 Task: Open Card Website Testing Review in Board Voice of Customer Customer Service Improvement Program Design and Execution to Workspace Audio Equipment Rentals and add a team member Softage.3@softage.net, a label Green, a checklist Virtualization, an attachment from your computer, a color Green and finally, add a card description 'Conduct customer research for new product naming and branding' and a comment 'Given the potential impact of this task on our company financial performance, let us ensure that we approach it with a focus on ROI.'. Add a start date 'Jan 03, 1900' with a due date 'Jan 10, 1900'
Action: Mouse moved to (62, 441)
Screenshot: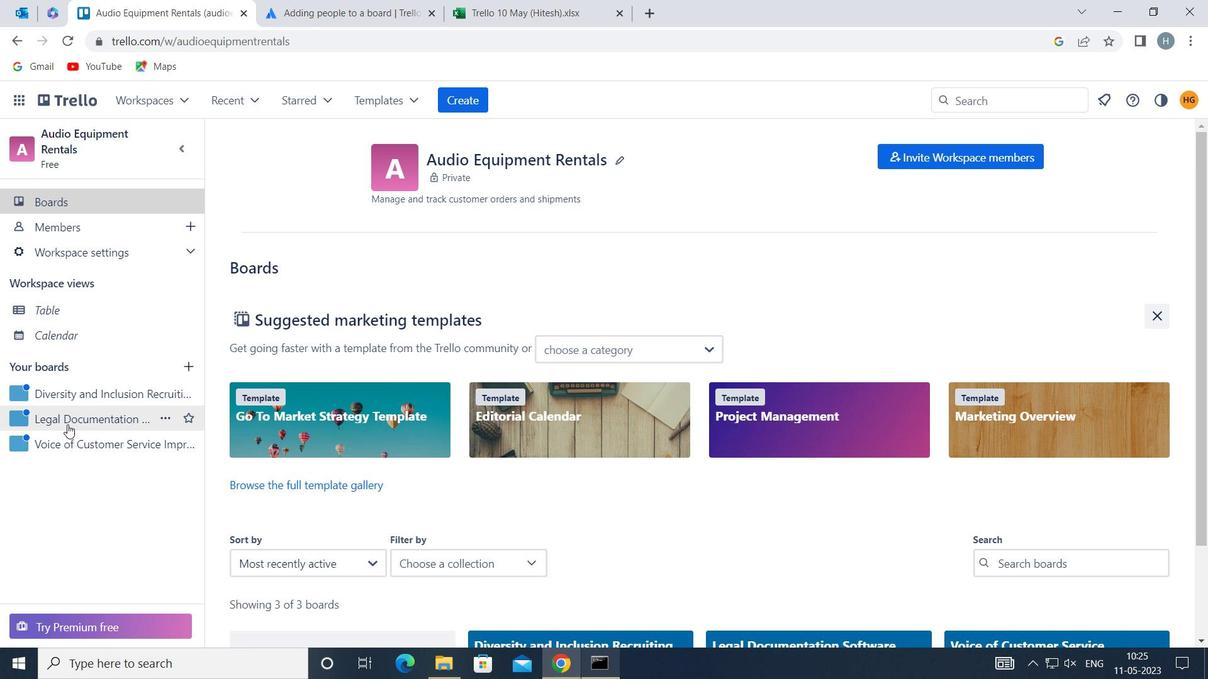 
Action: Mouse pressed left at (62, 441)
Screenshot: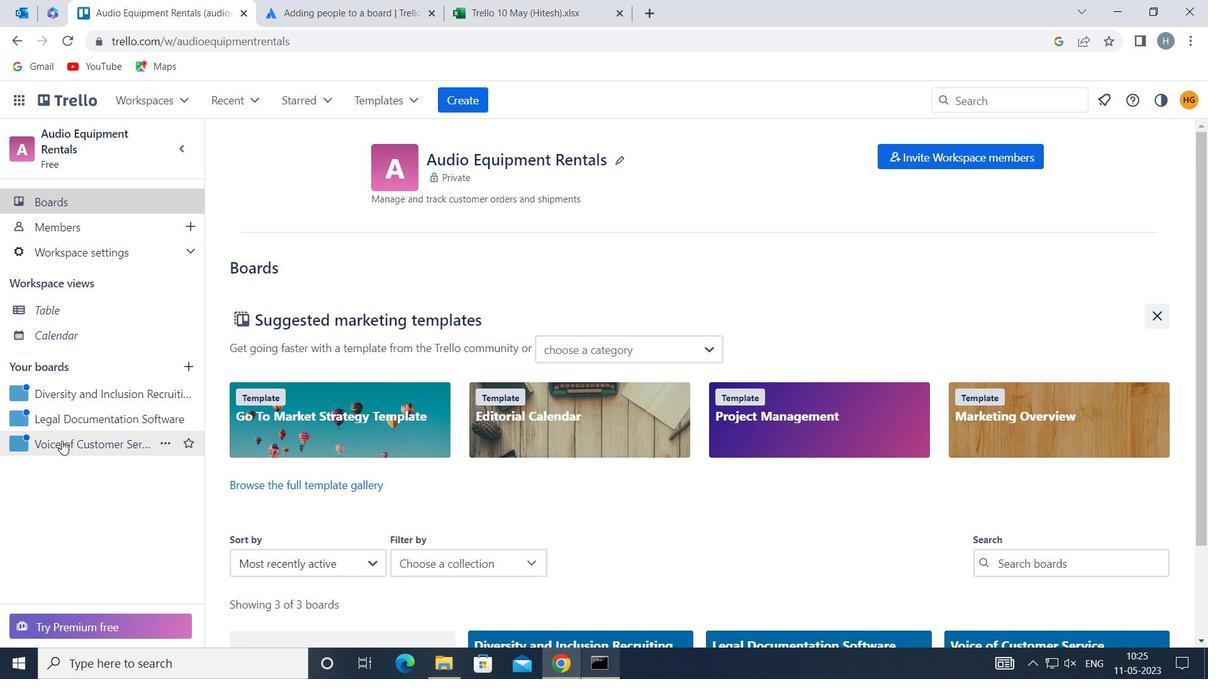 
Action: Mouse moved to (377, 218)
Screenshot: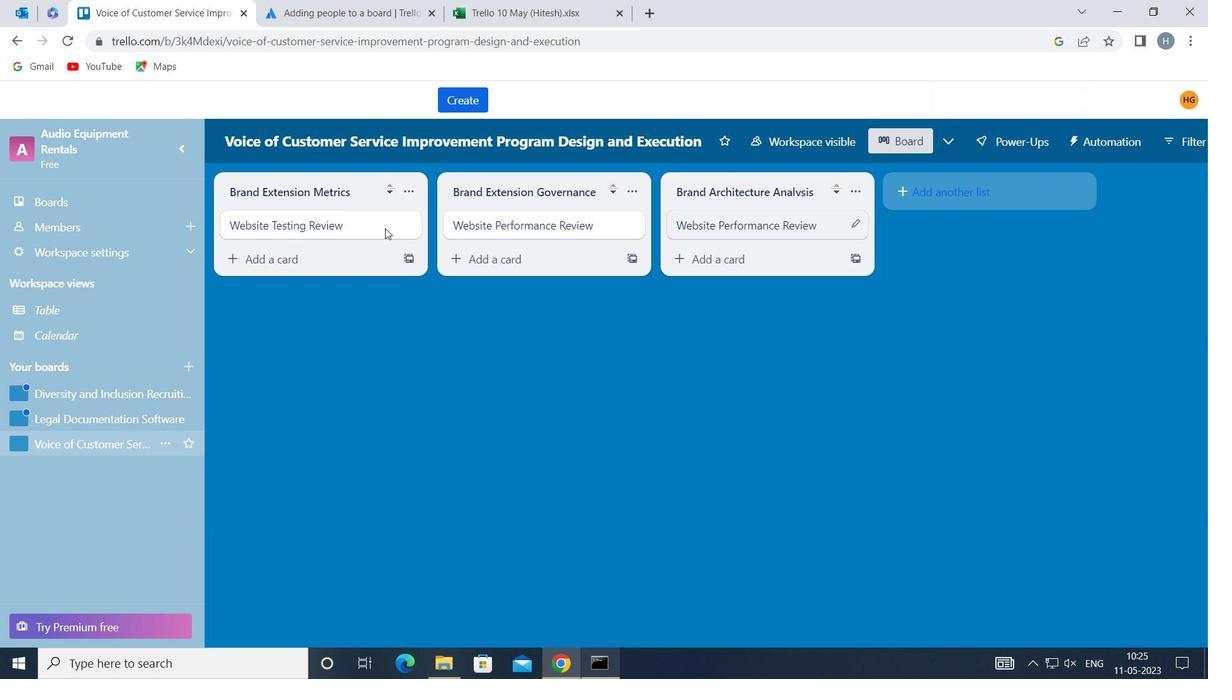 
Action: Mouse pressed left at (377, 218)
Screenshot: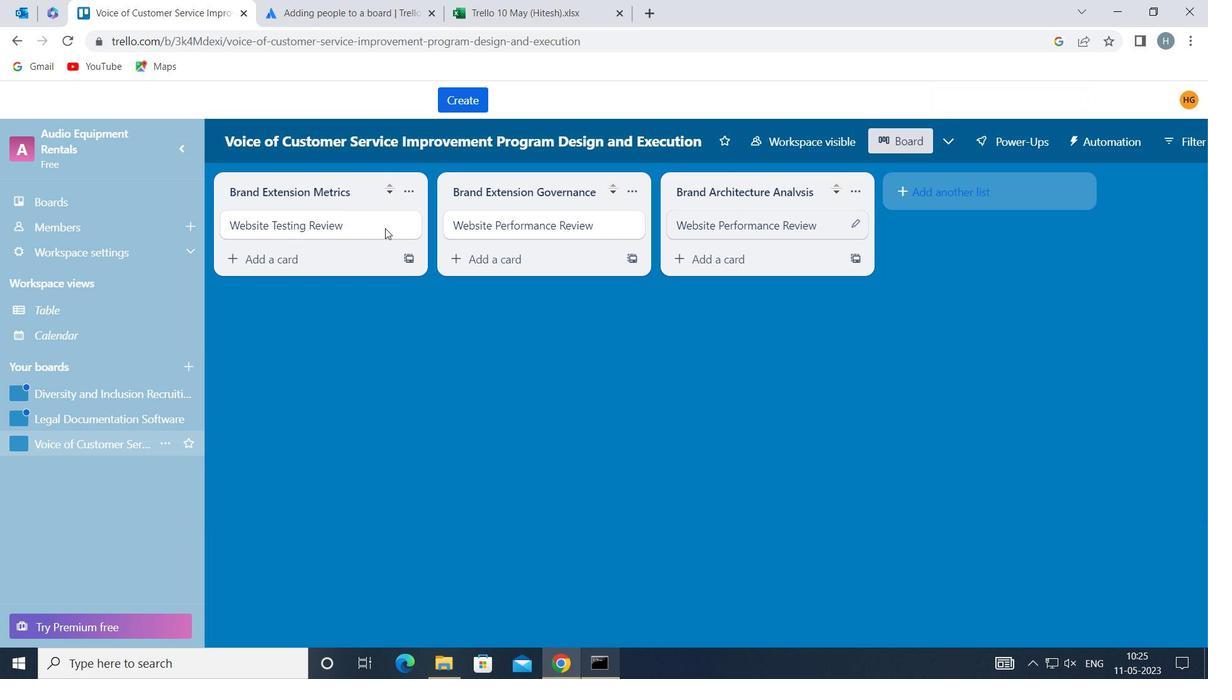 
Action: Mouse moved to (778, 222)
Screenshot: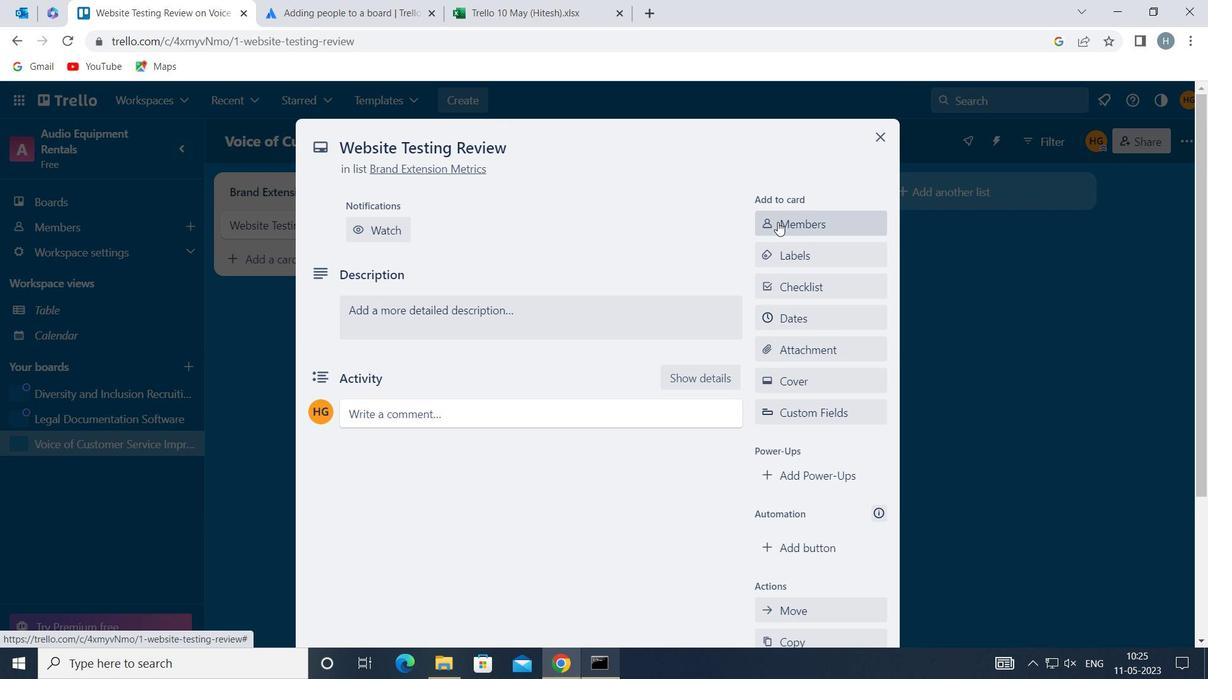 
Action: Mouse pressed left at (778, 222)
Screenshot: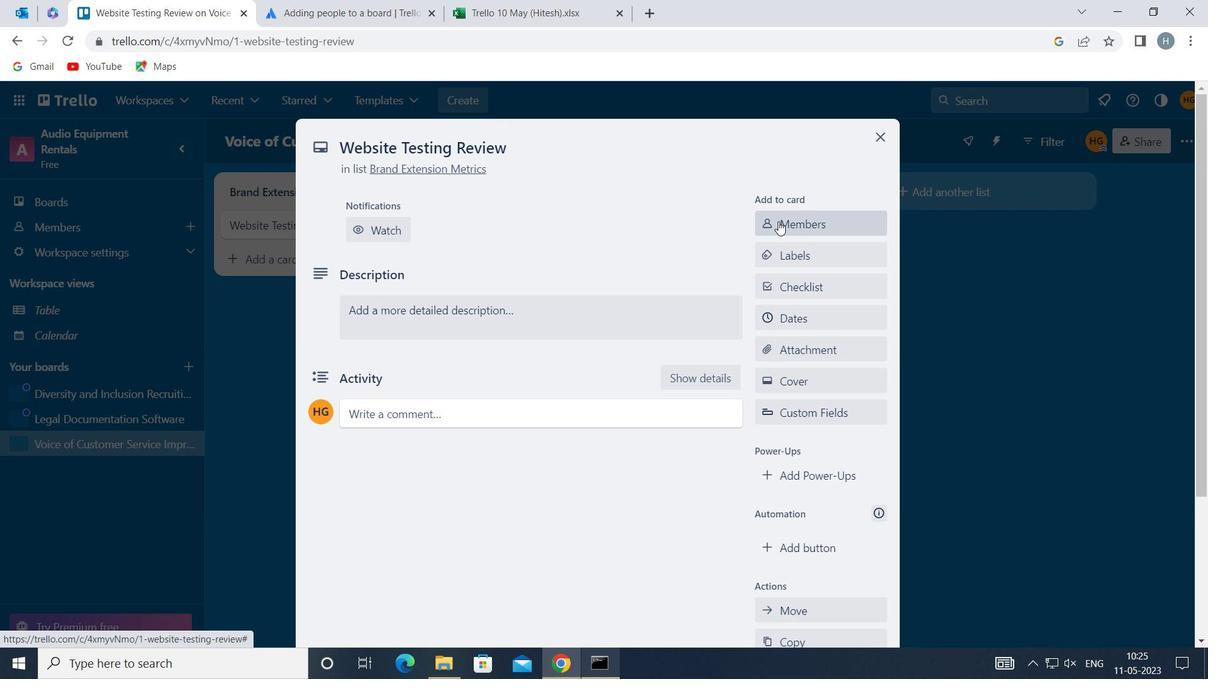 
Action: Key pressed softage
Screenshot: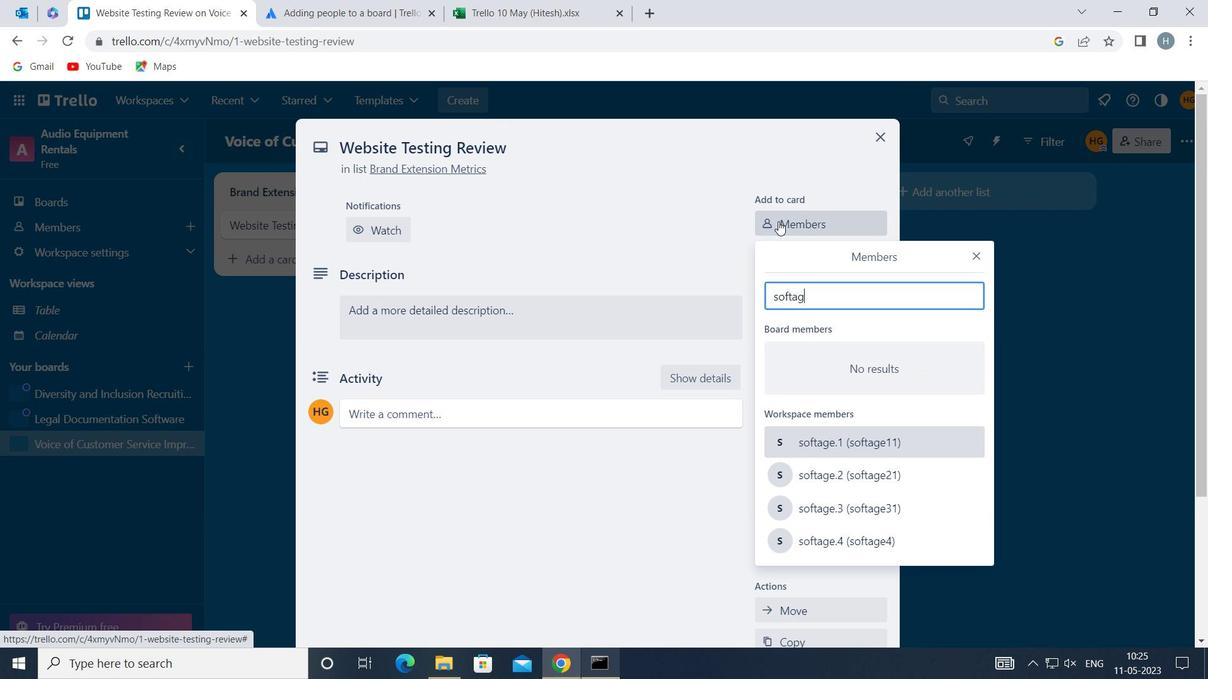 
Action: Mouse moved to (805, 511)
Screenshot: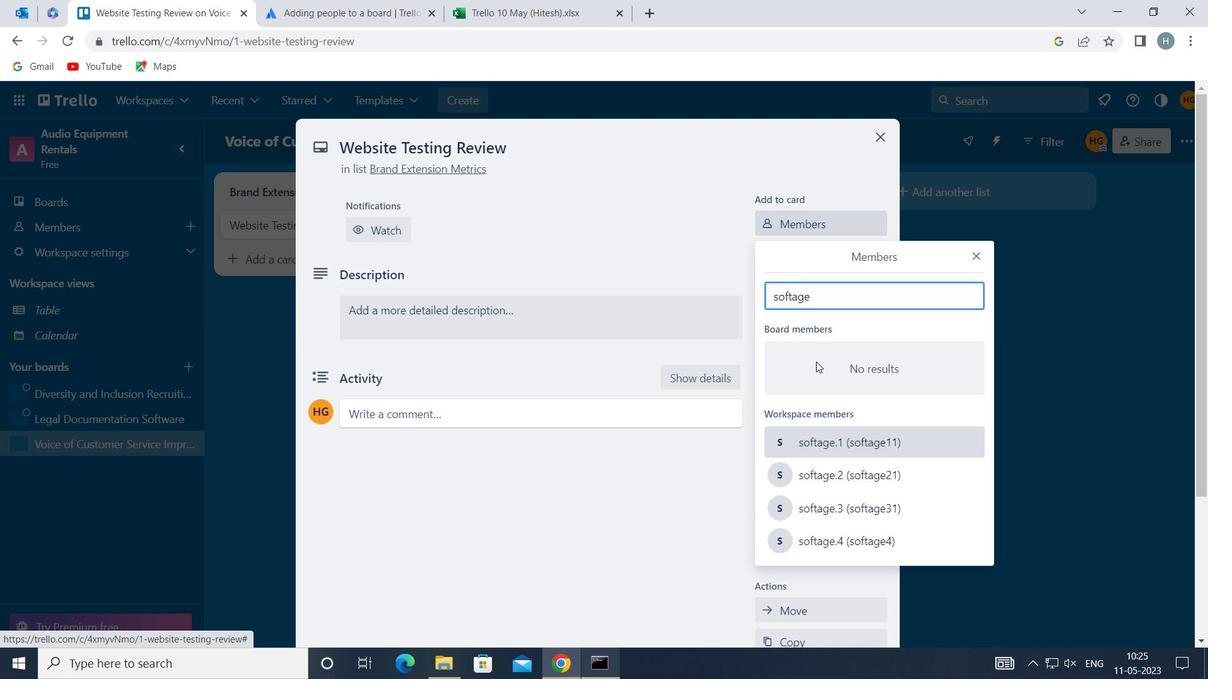 
Action: Mouse pressed left at (805, 511)
Screenshot: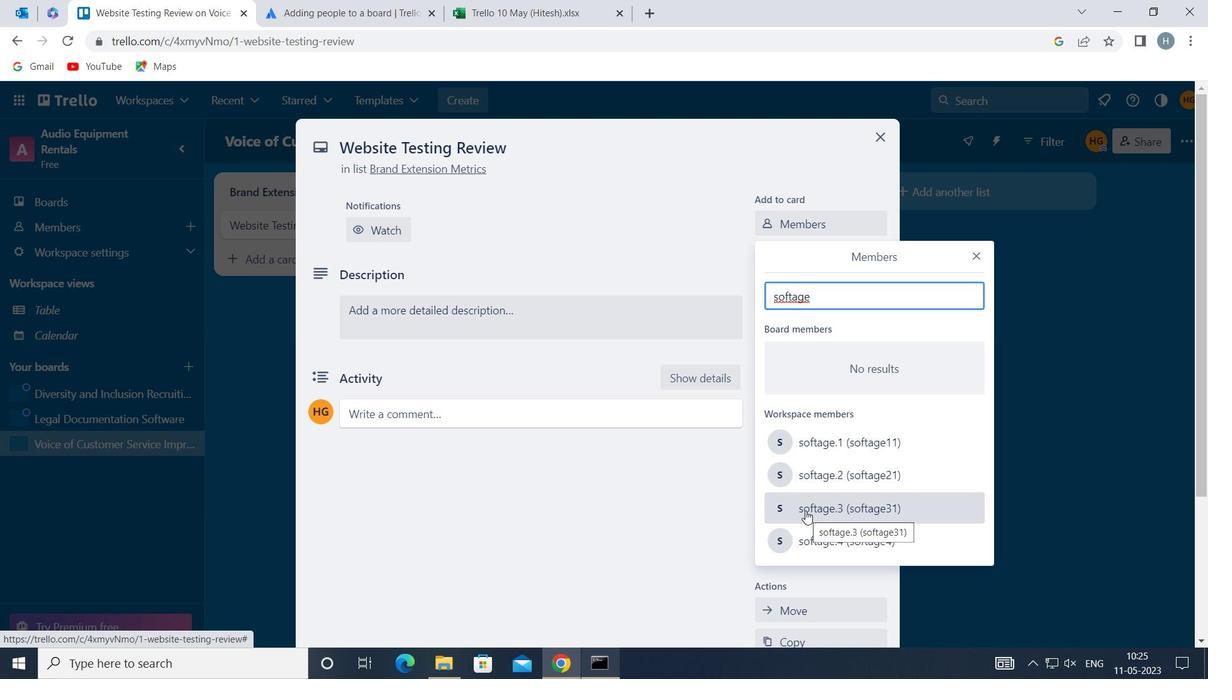 
Action: Mouse moved to (982, 252)
Screenshot: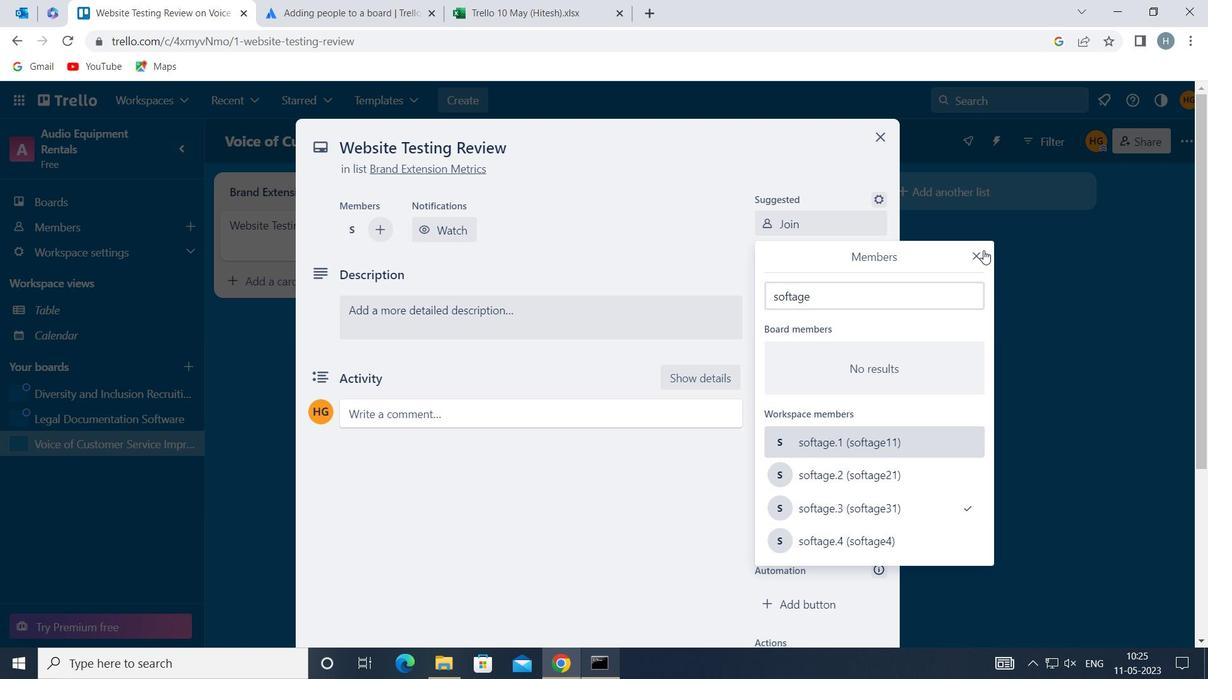 
Action: Mouse pressed left at (982, 252)
Screenshot: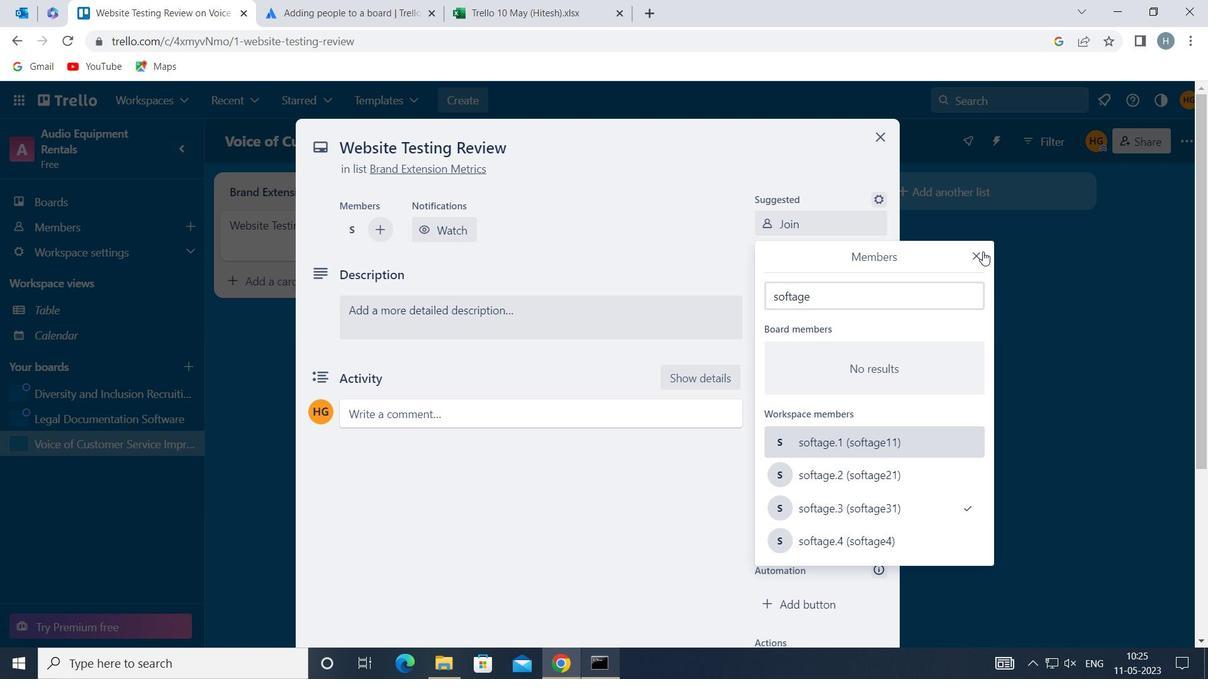 
Action: Mouse moved to (825, 311)
Screenshot: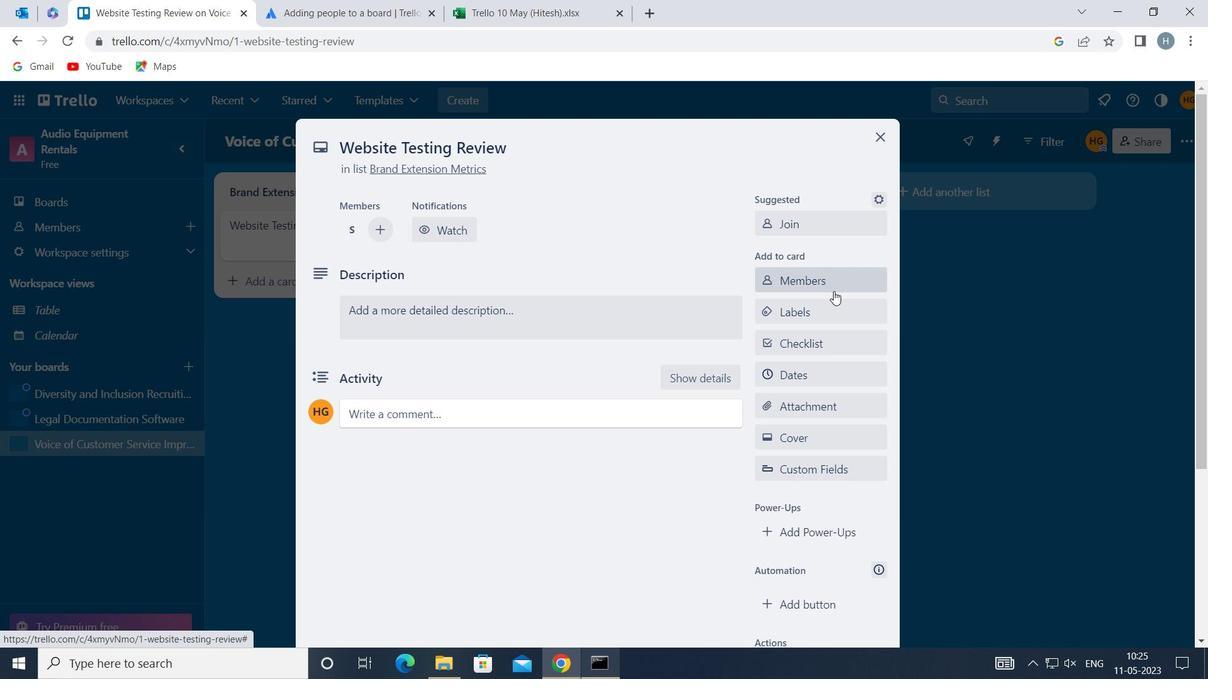 
Action: Mouse pressed left at (825, 311)
Screenshot: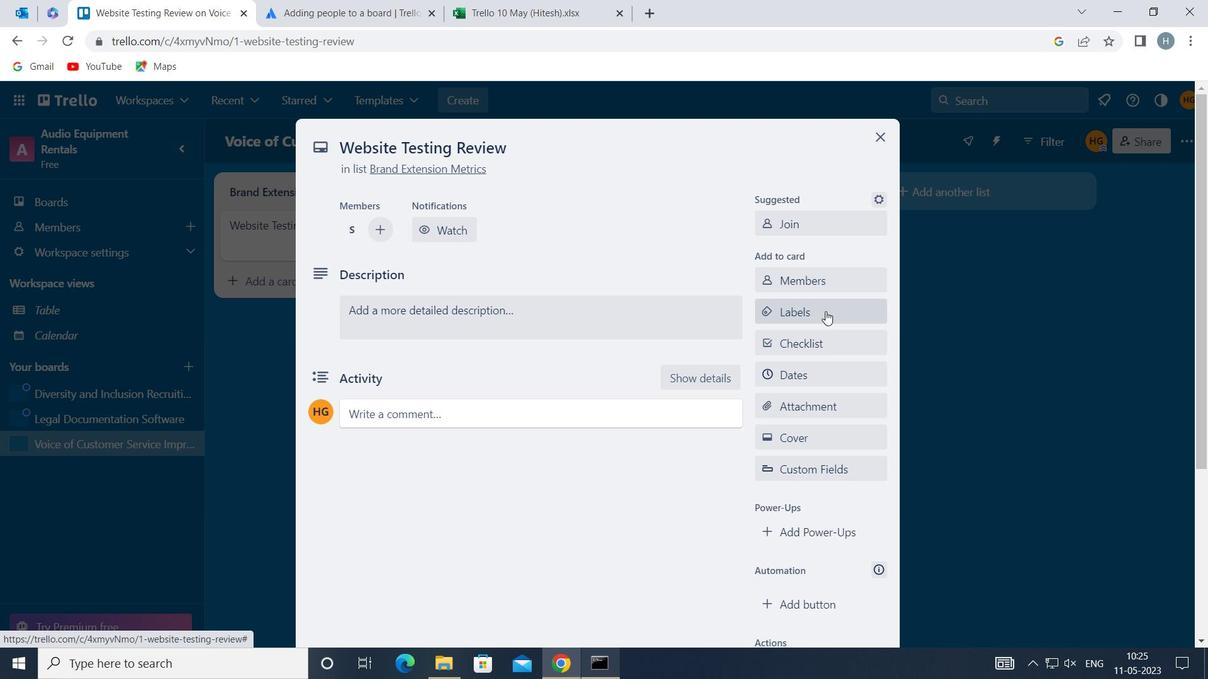 
Action: Mouse moved to (875, 223)
Screenshot: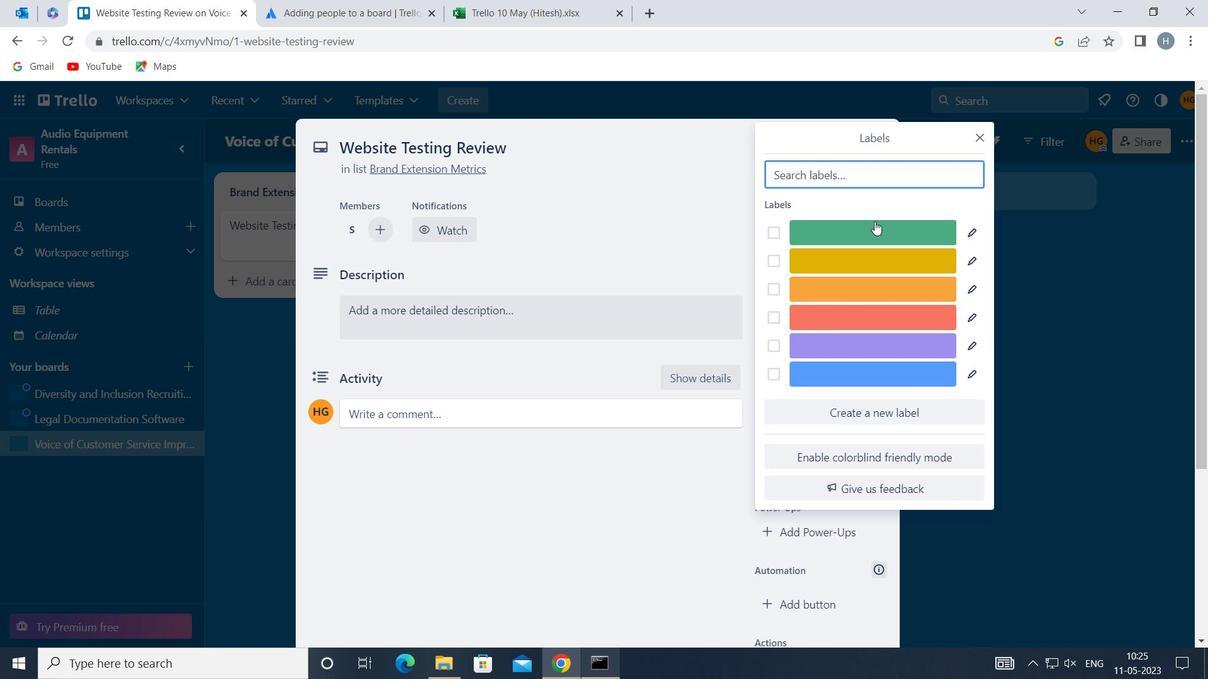 
Action: Mouse pressed left at (875, 223)
Screenshot: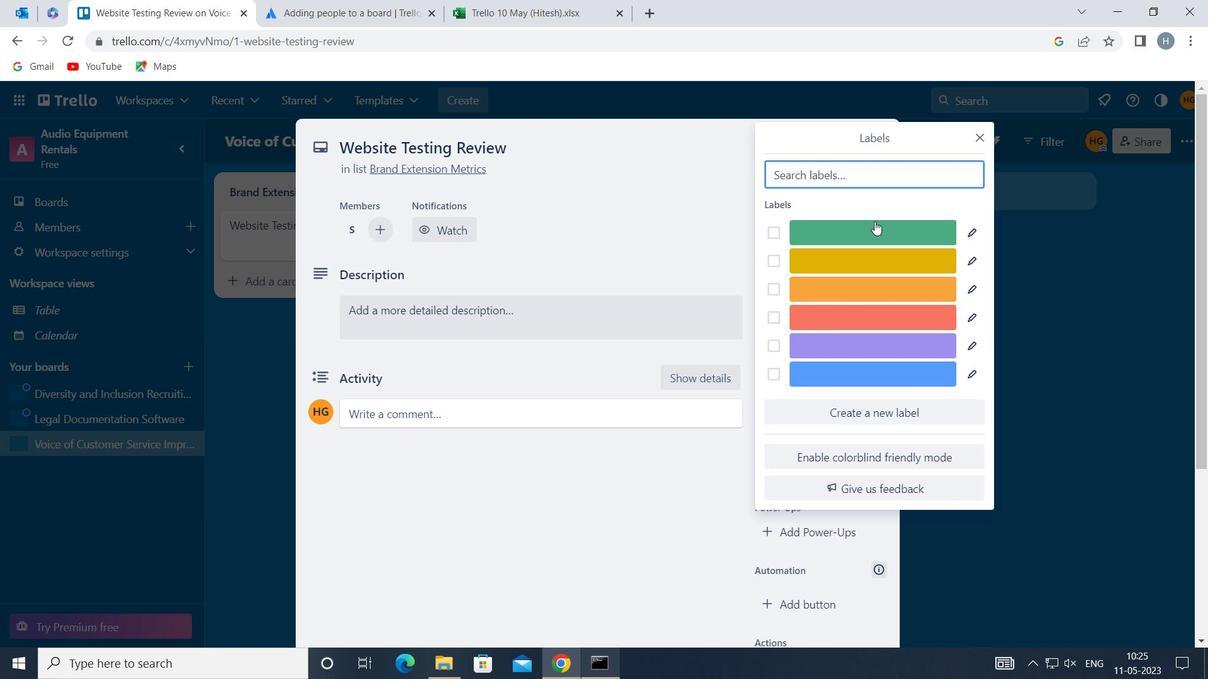 
Action: Mouse moved to (979, 133)
Screenshot: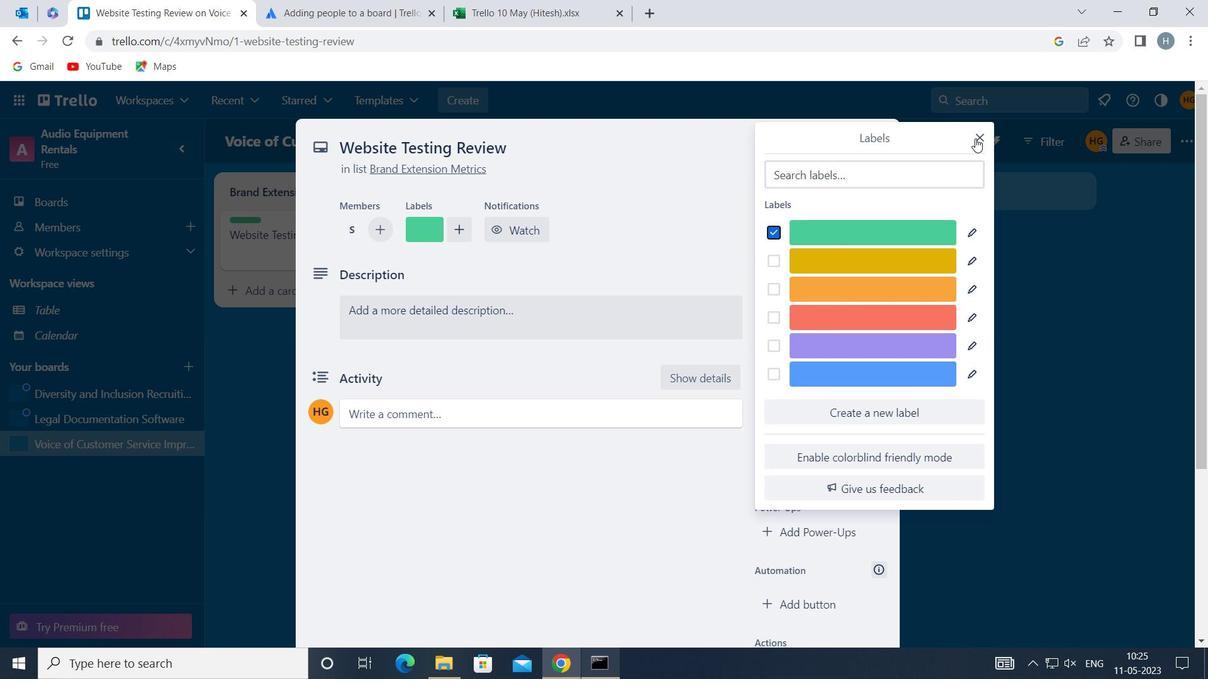 
Action: Mouse pressed left at (979, 133)
Screenshot: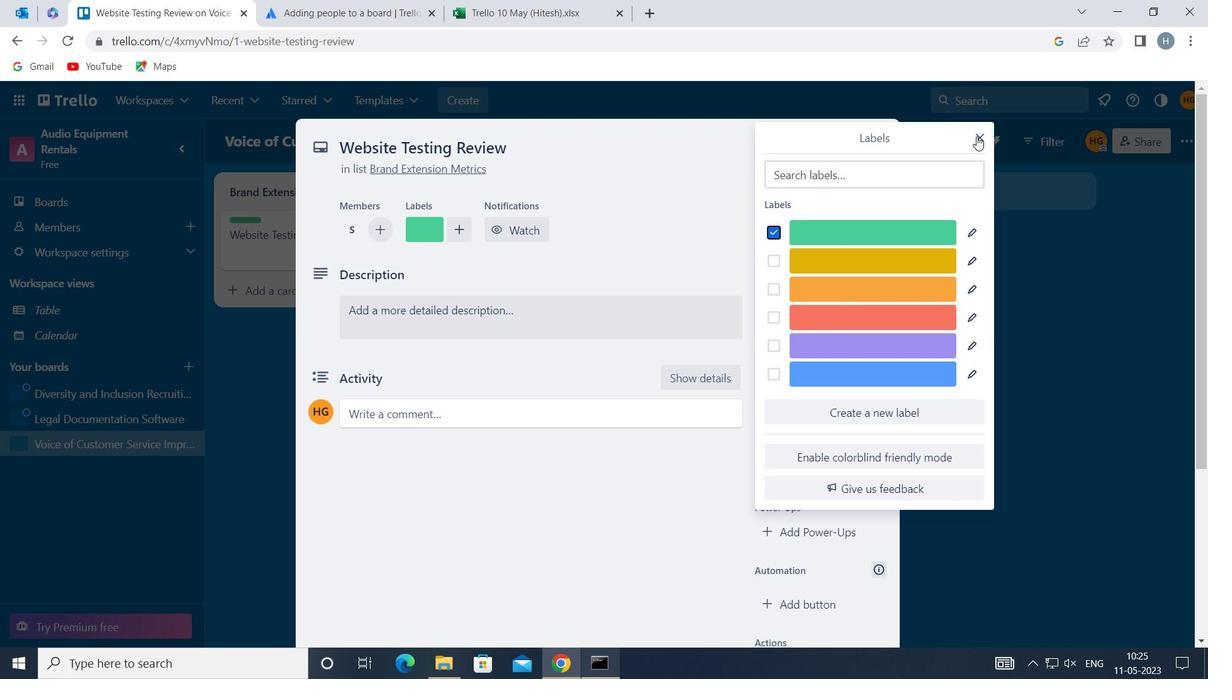 
Action: Mouse moved to (824, 347)
Screenshot: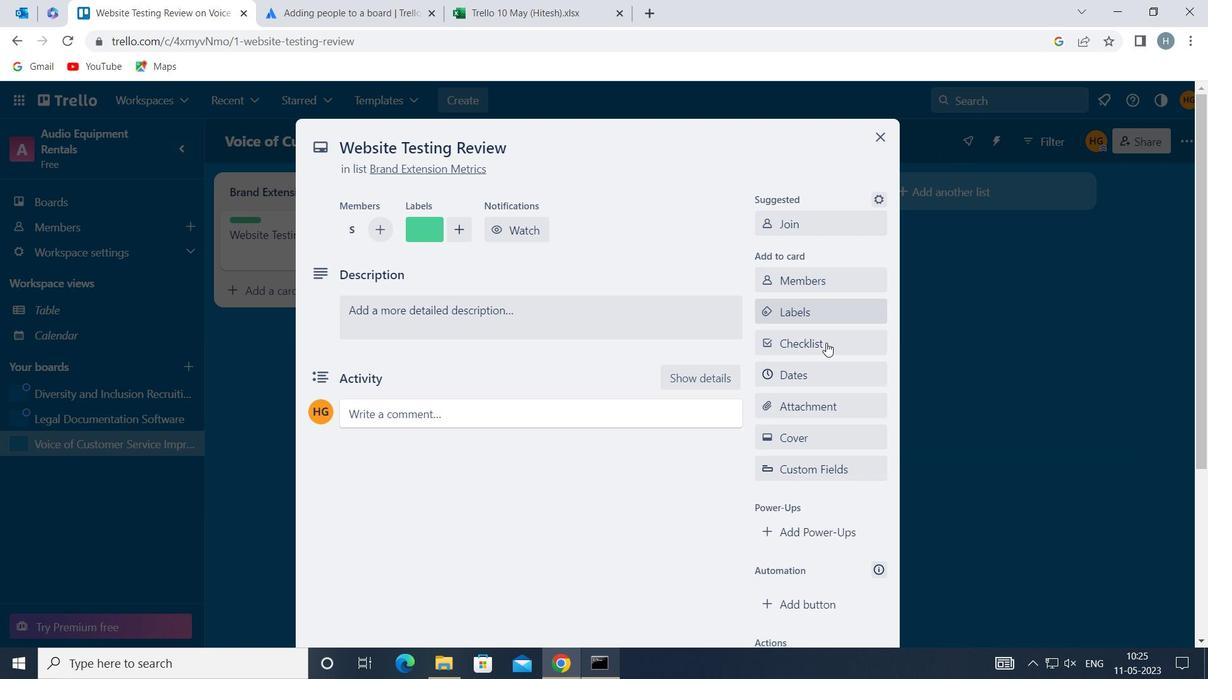 
Action: Mouse pressed left at (824, 347)
Screenshot: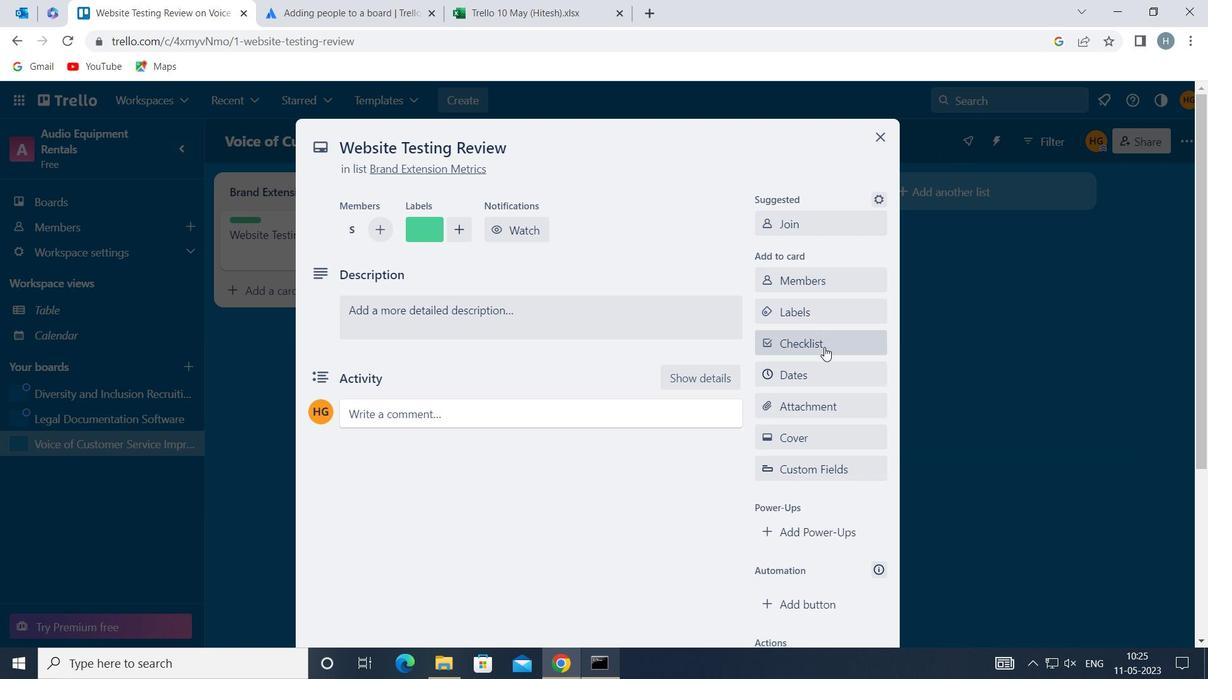 
Action: Mouse moved to (827, 356)
Screenshot: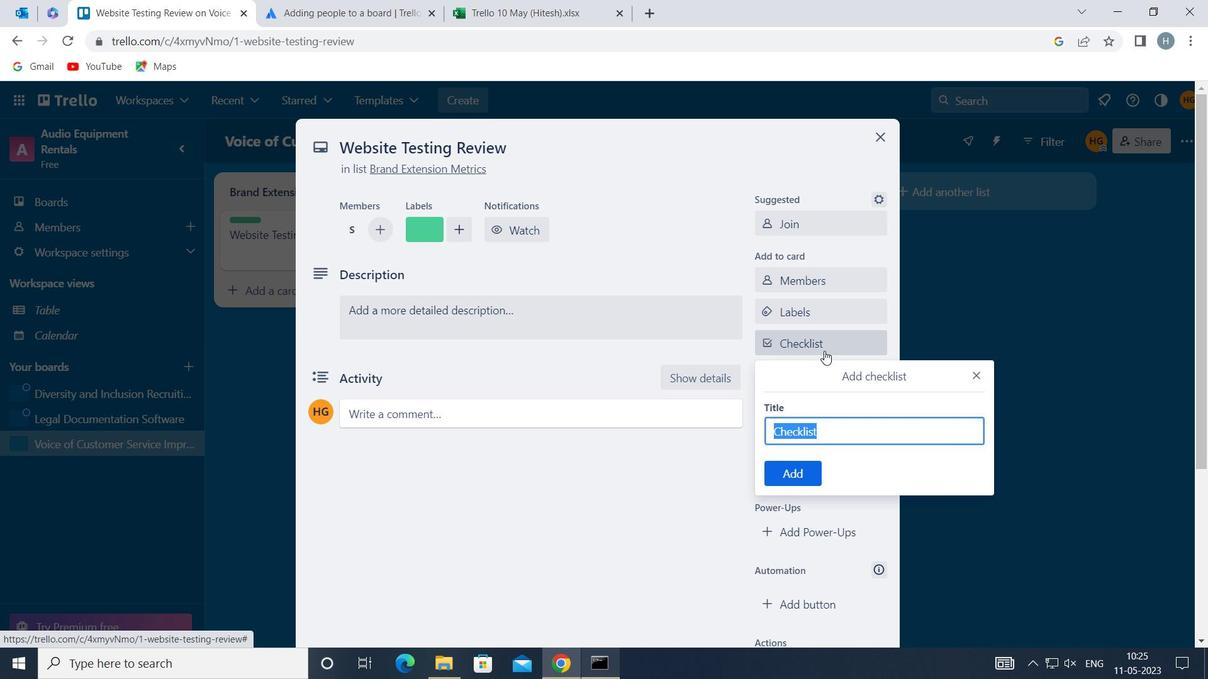 
Action: Key pressed <Key.shift>VIRTUALIZATION
Screenshot: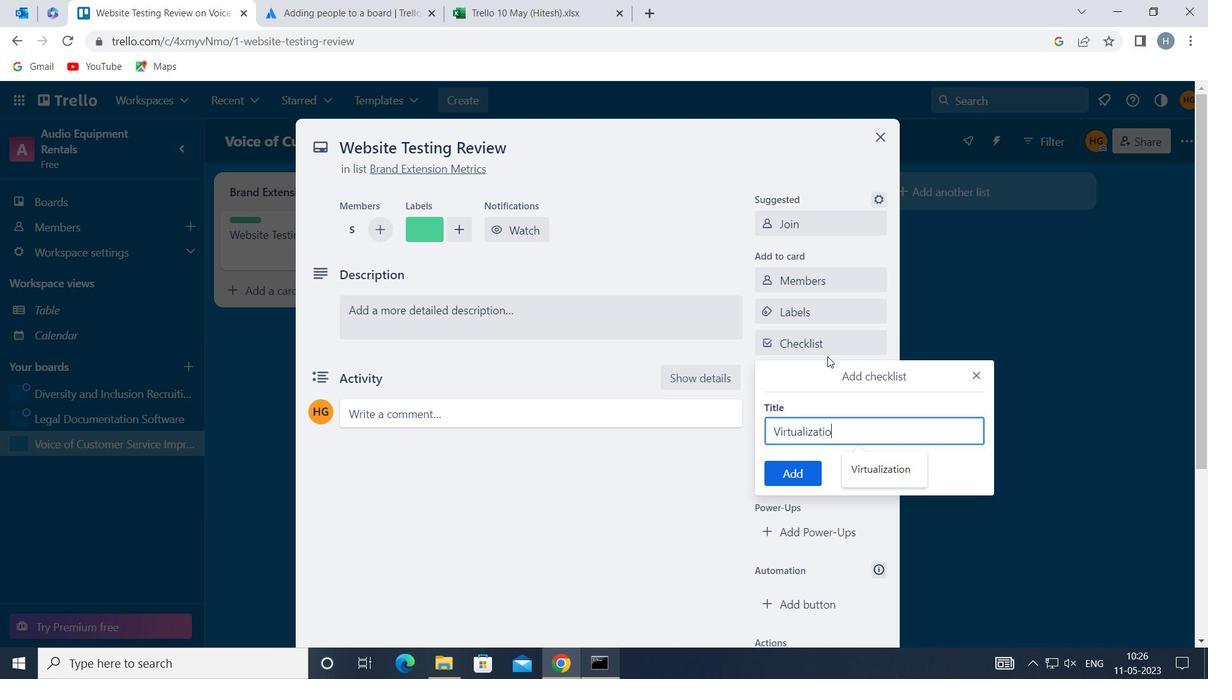
Action: Mouse moved to (790, 473)
Screenshot: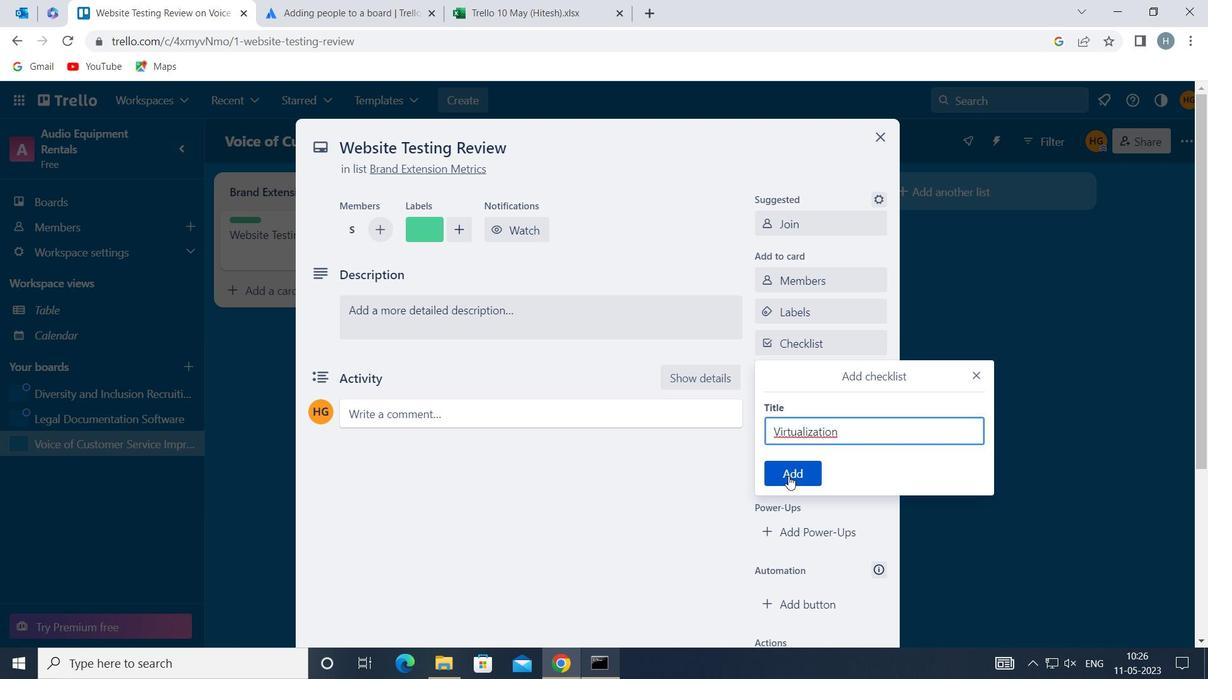 
Action: Mouse pressed left at (790, 473)
Screenshot: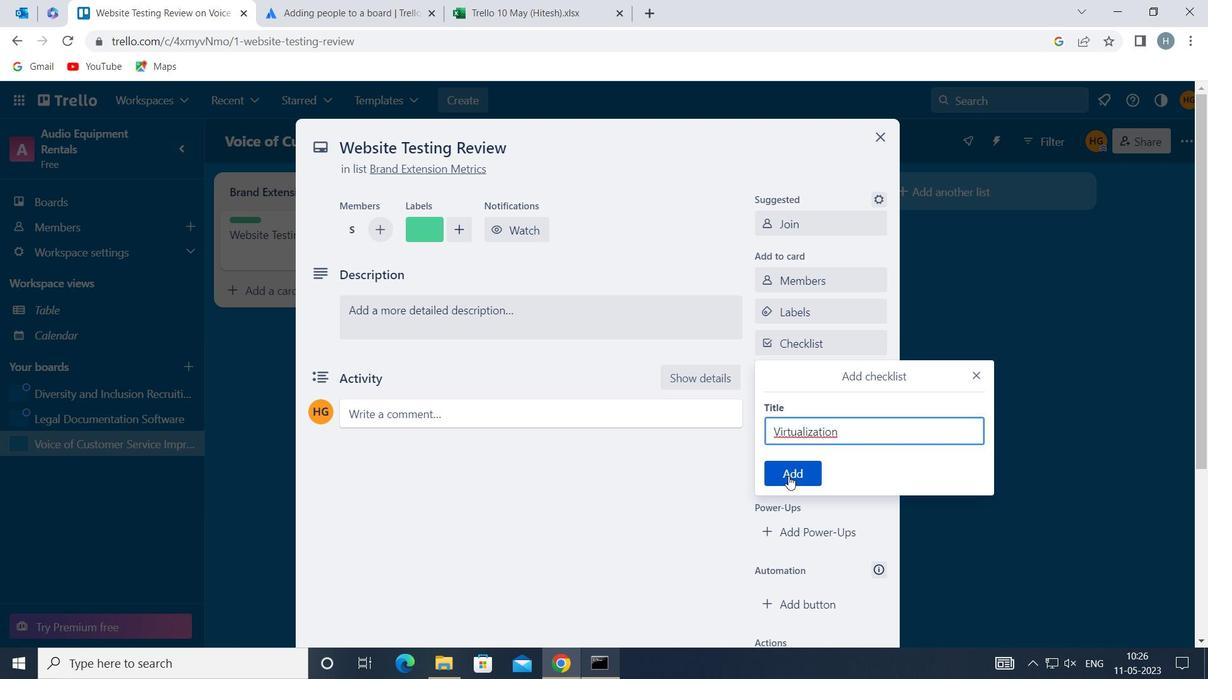 
Action: Mouse moved to (807, 402)
Screenshot: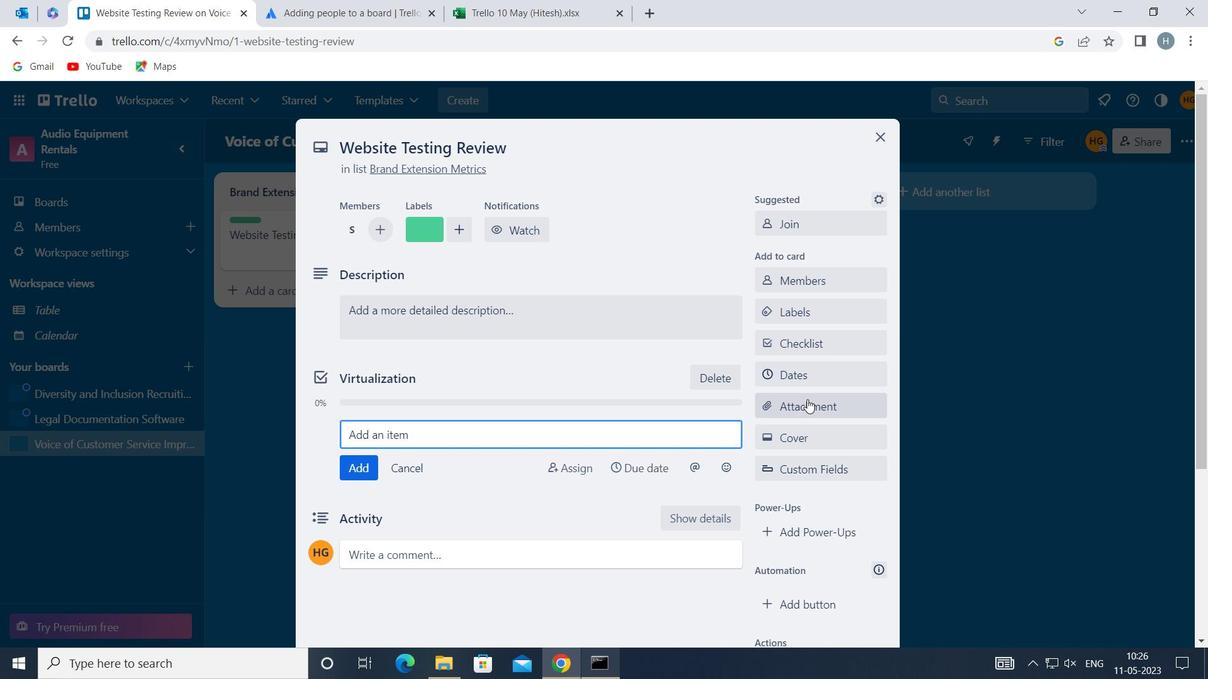 
Action: Mouse pressed left at (807, 402)
Screenshot: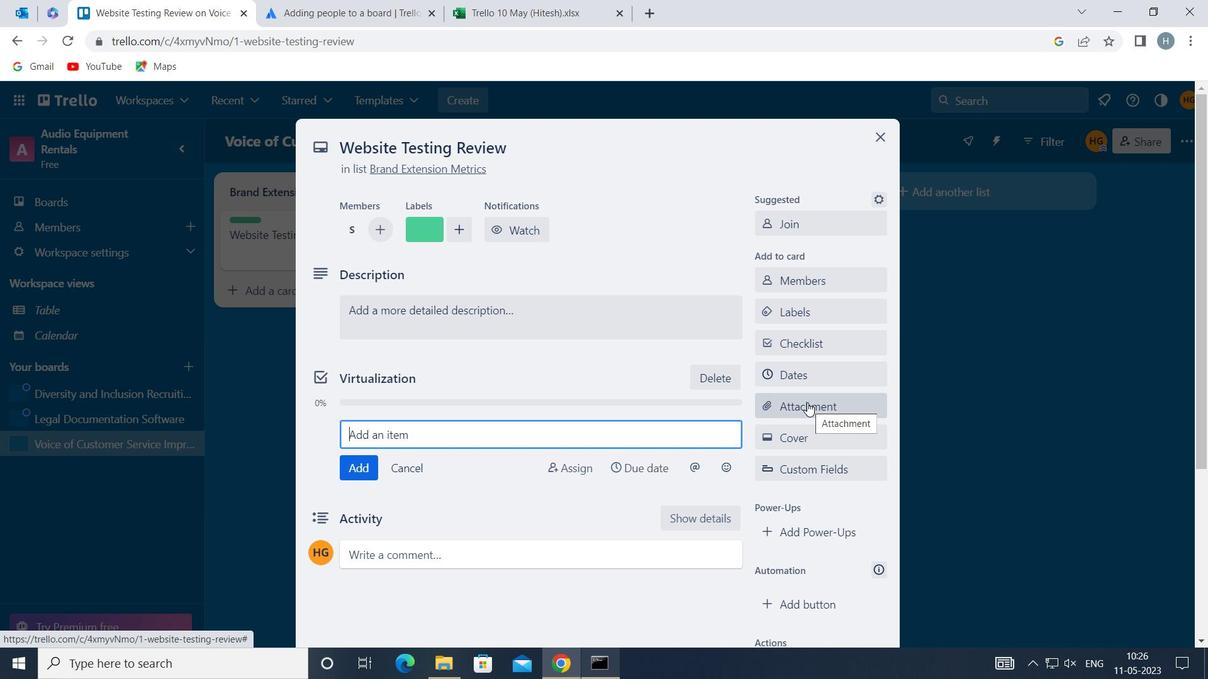 
Action: Mouse moved to (835, 158)
Screenshot: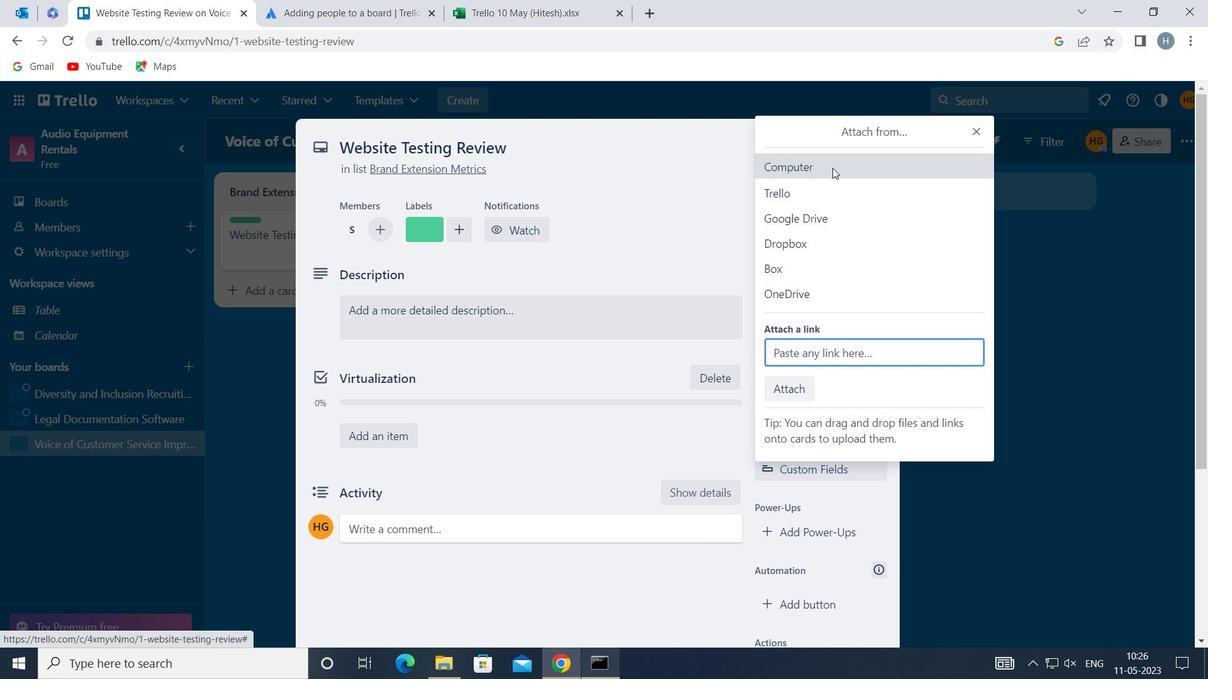 
Action: Mouse pressed left at (835, 158)
Screenshot: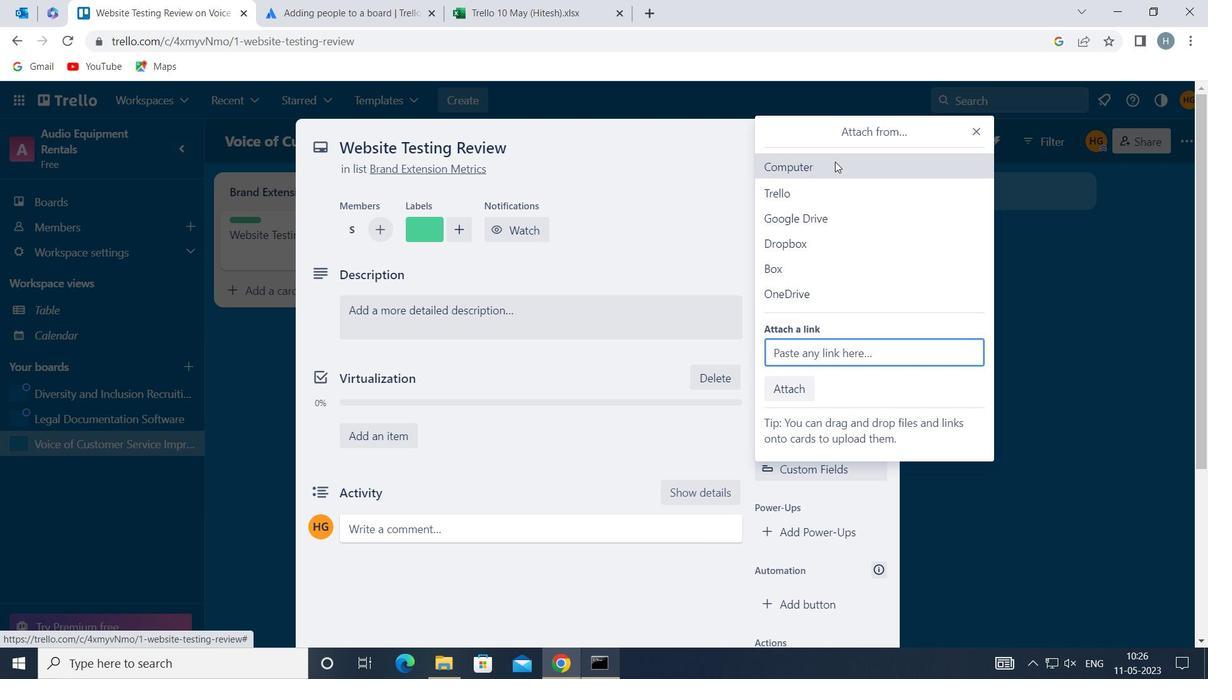 
Action: Mouse moved to (453, 137)
Screenshot: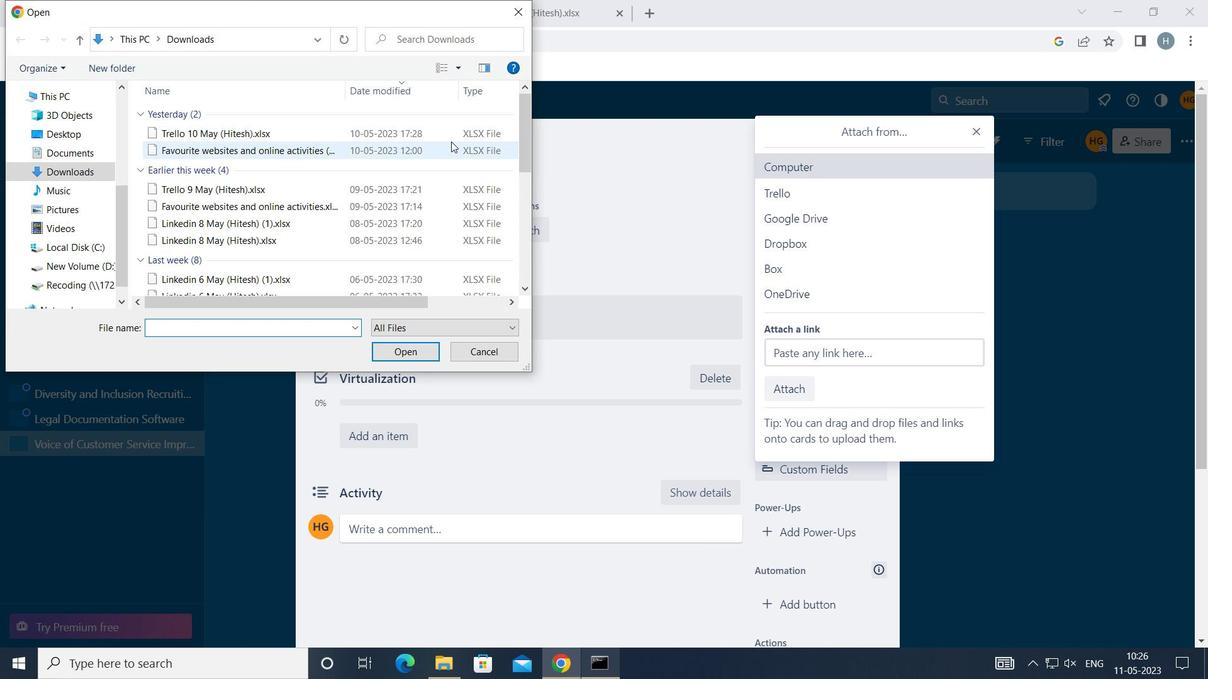 
Action: Mouse pressed left at (453, 137)
Screenshot: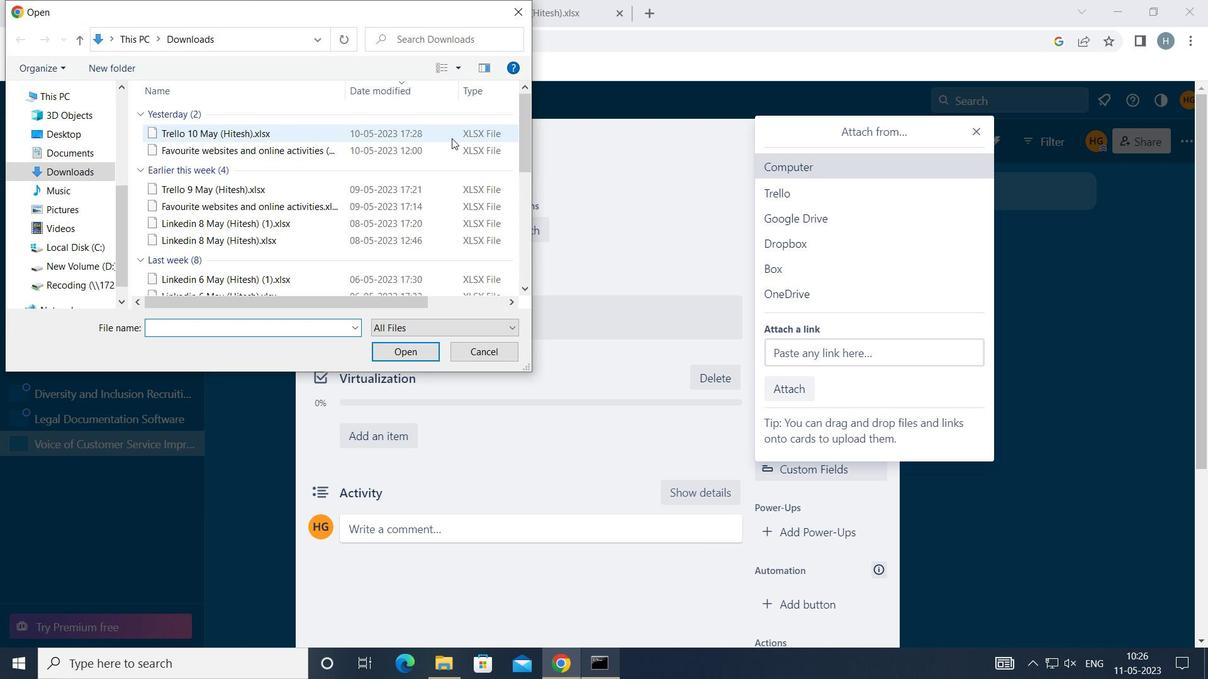 
Action: Mouse moved to (419, 349)
Screenshot: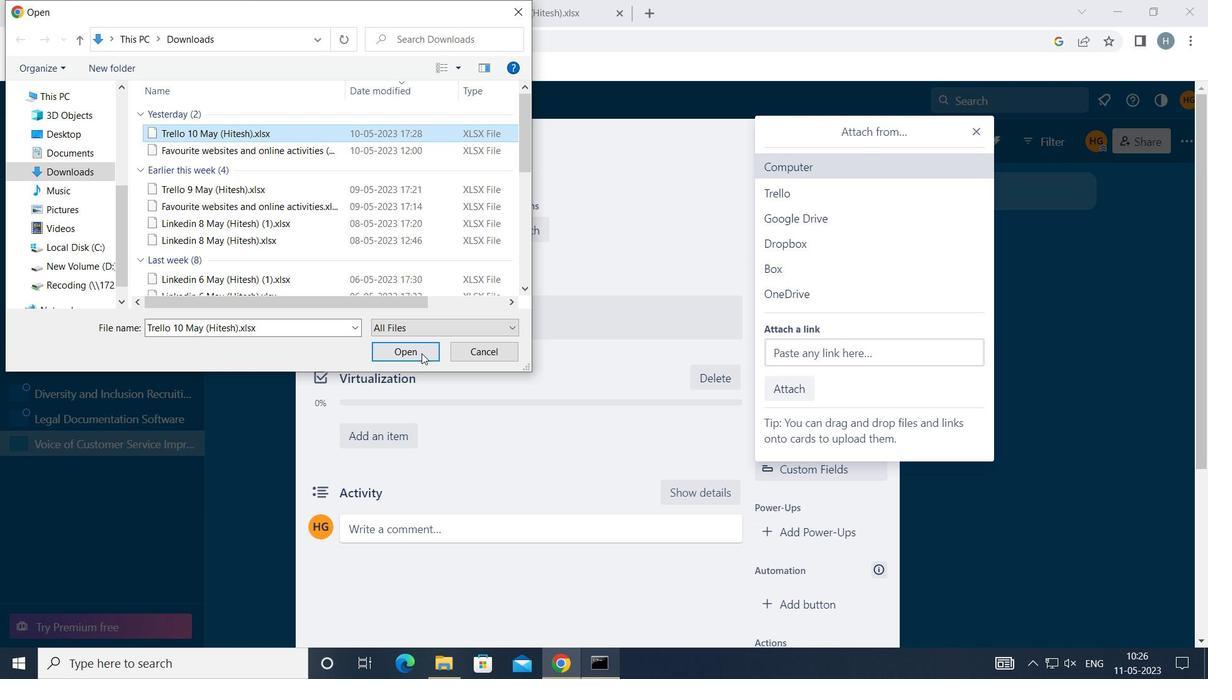 
Action: Mouse pressed left at (419, 349)
Screenshot: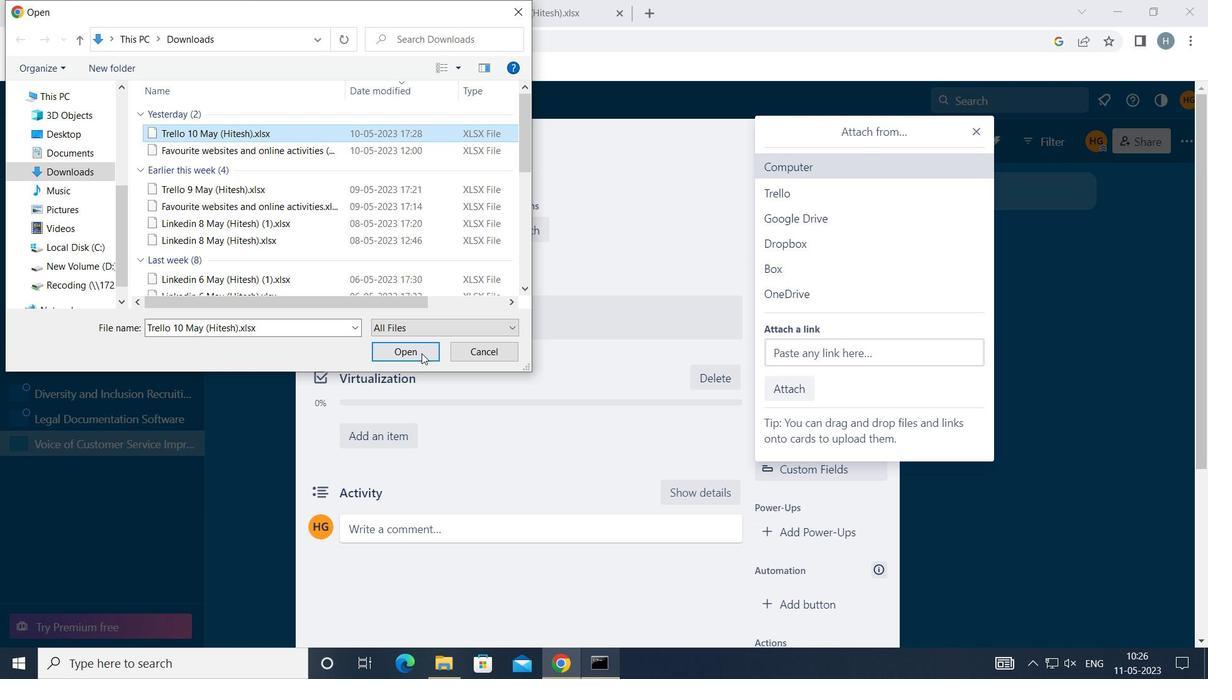 
Action: Mouse moved to (809, 439)
Screenshot: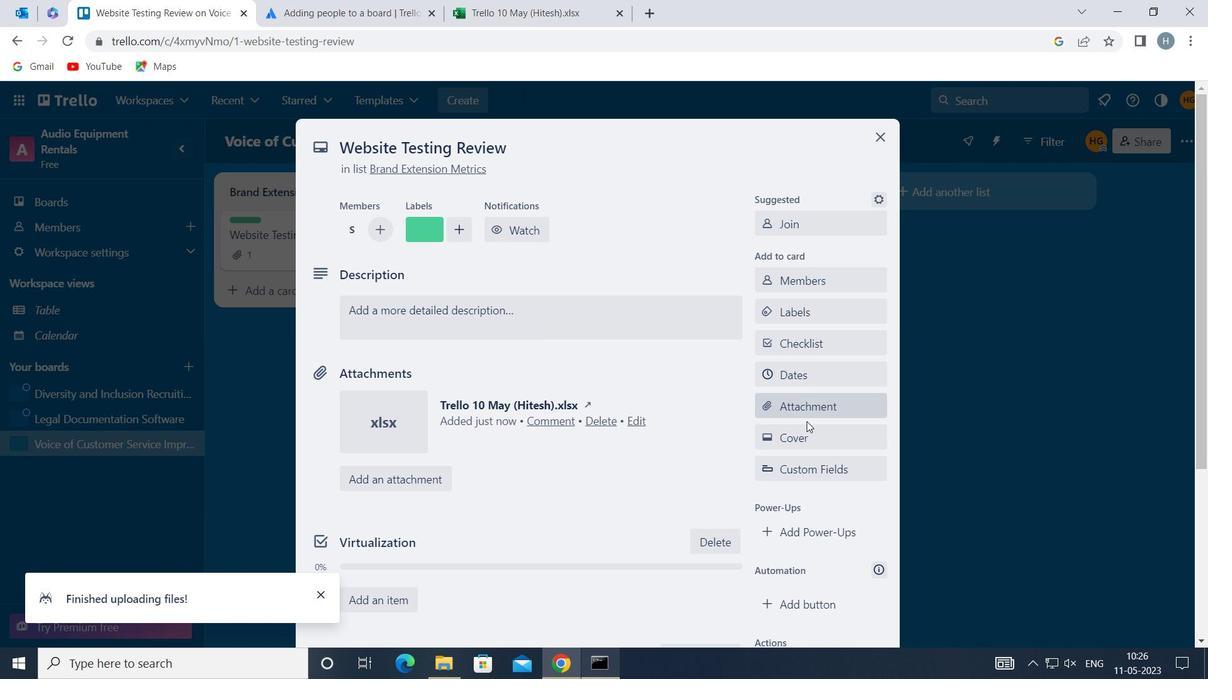 
Action: Mouse pressed left at (809, 439)
Screenshot: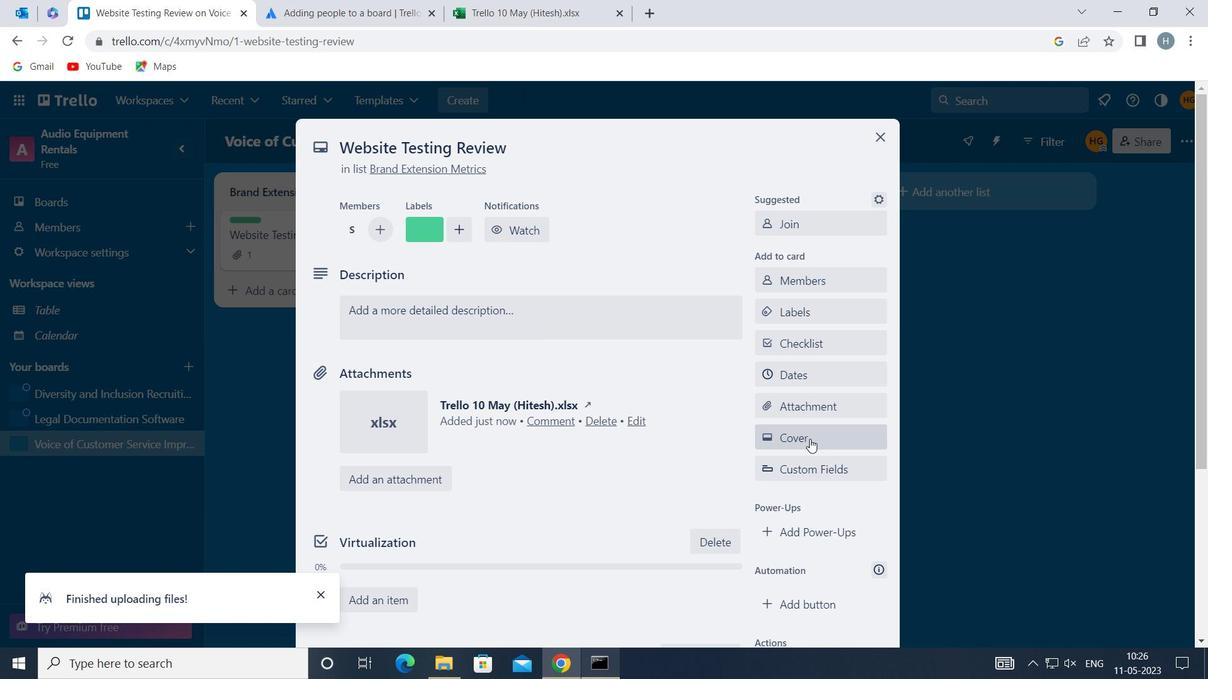 
Action: Mouse moved to (774, 334)
Screenshot: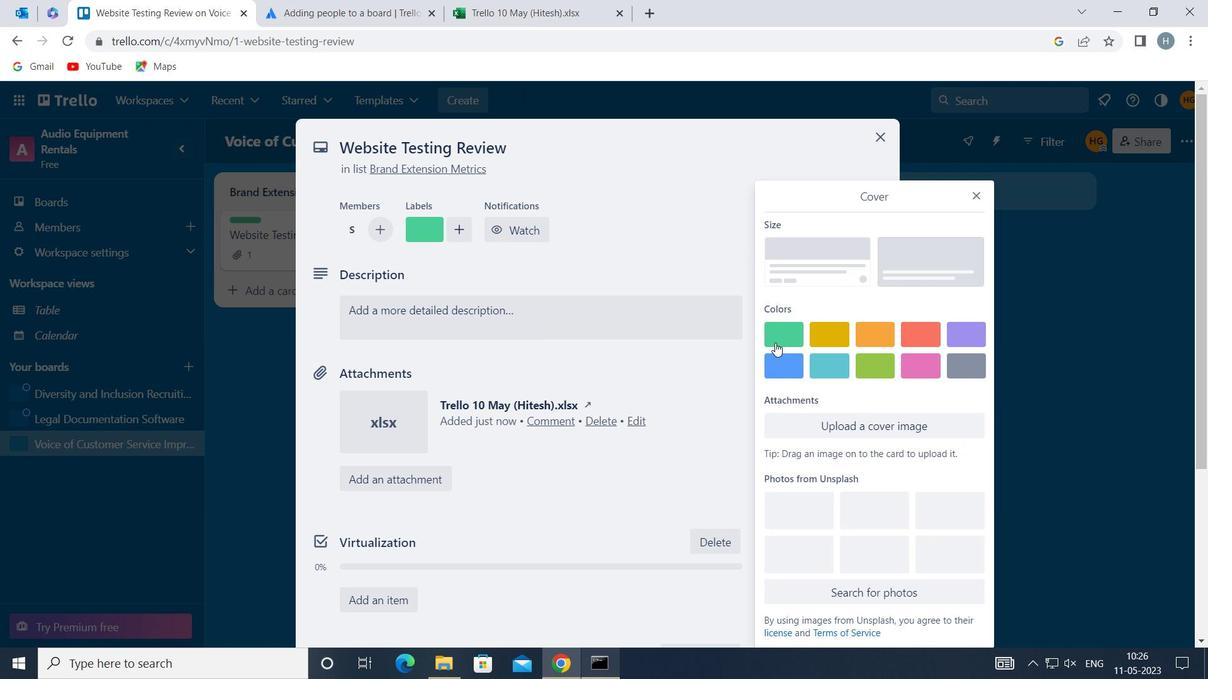 
Action: Mouse pressed left at (774, 334)
Screenshot: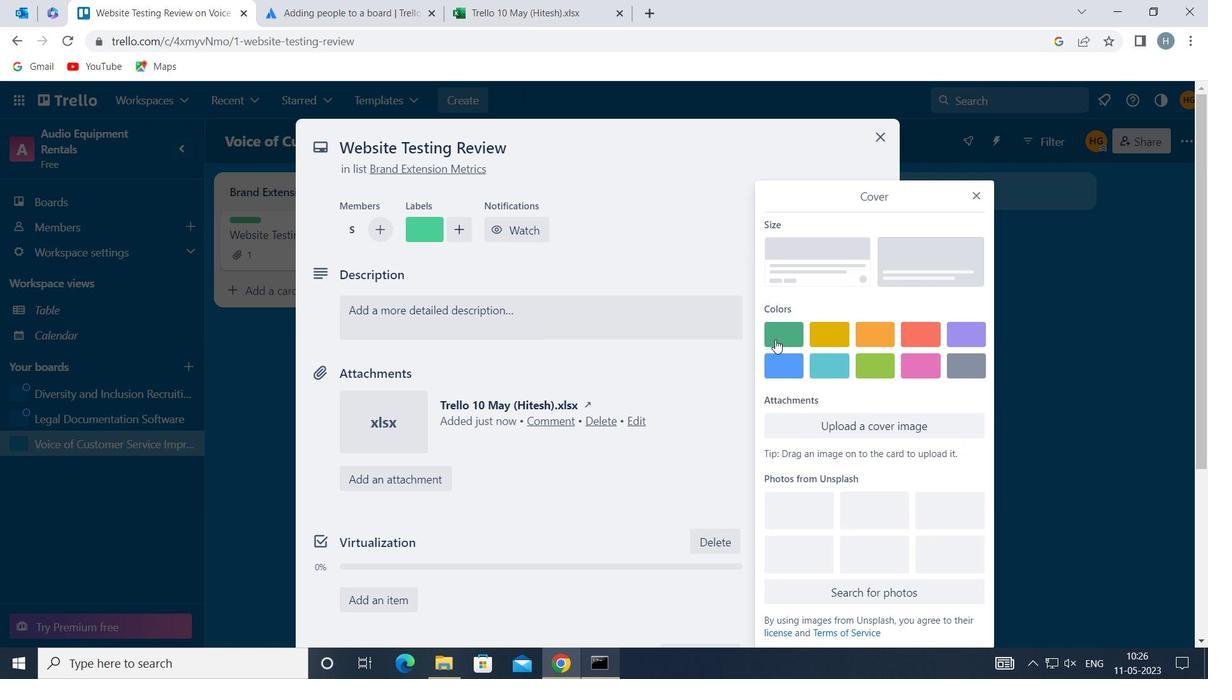 
Action: Mouse moved to (980, 161)
Screenshot: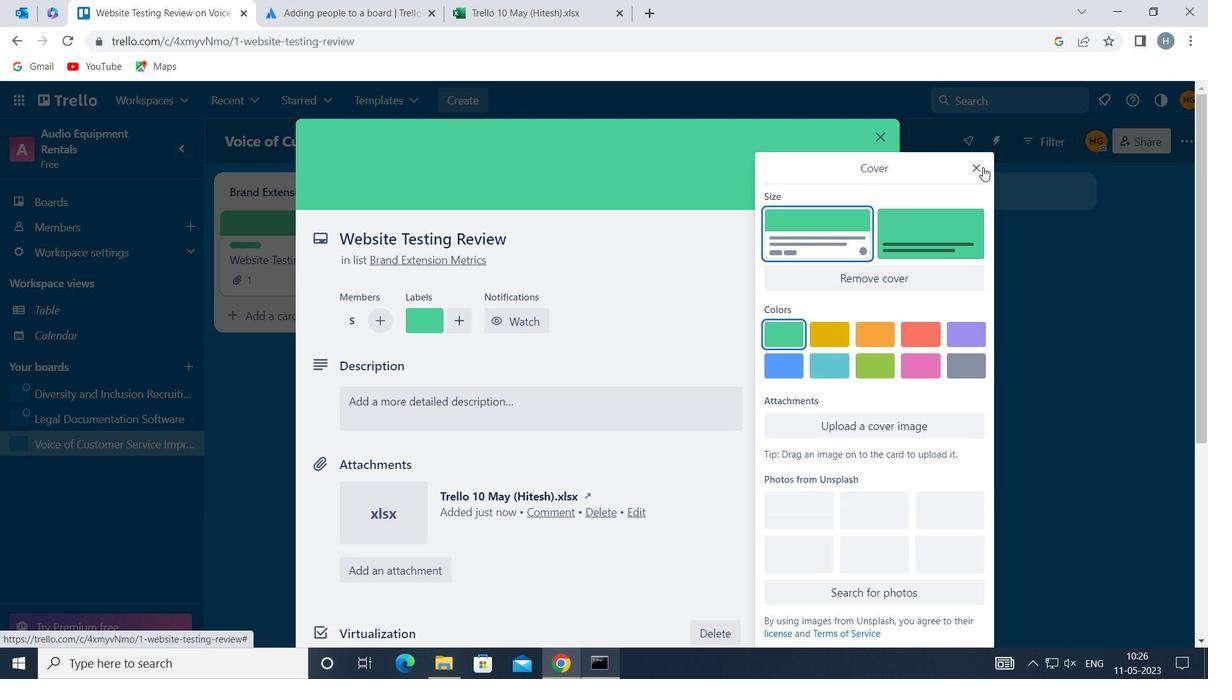 
Action: Mouse pressed left at (980, 161)
Screenshot: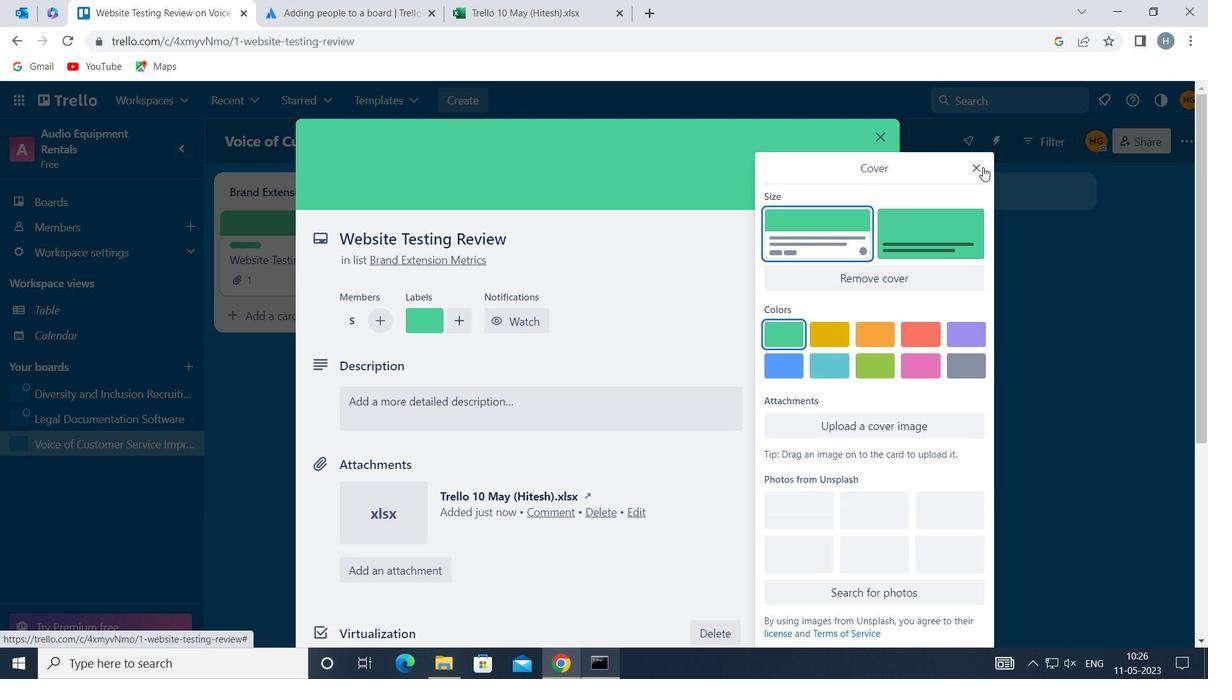 
Action: Mouse moved to (617, 415)
Screenshot: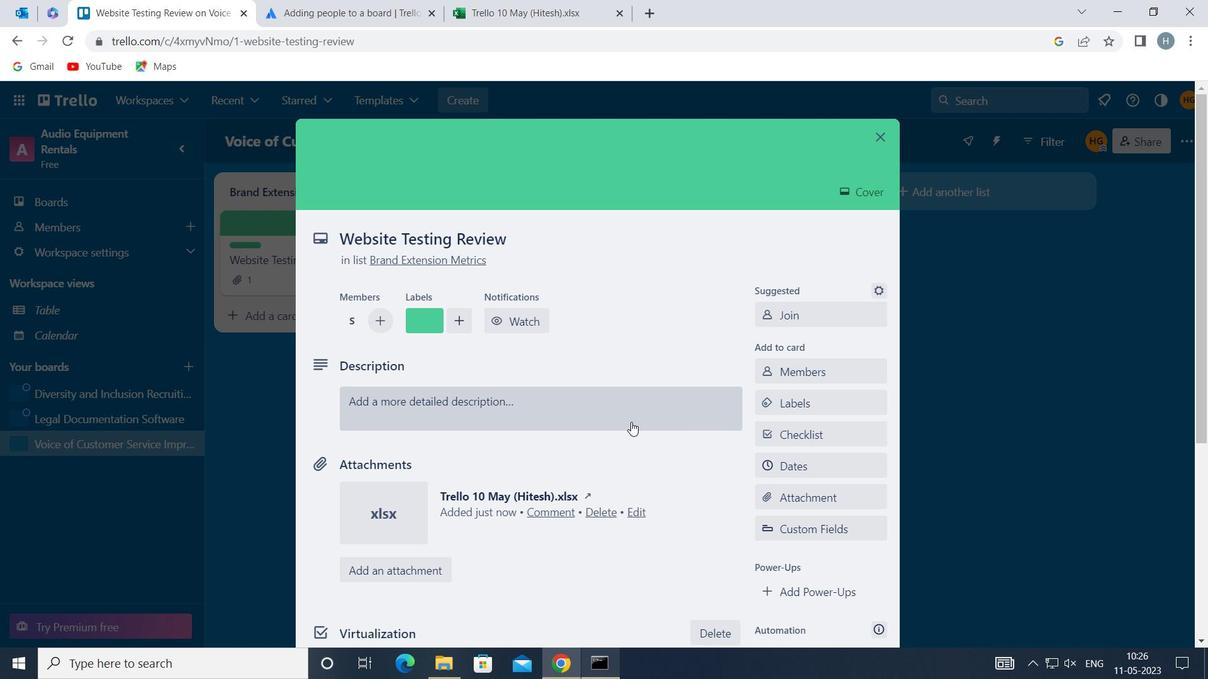 
Action: Mouse pressed left at (617, 415)
Screenshot: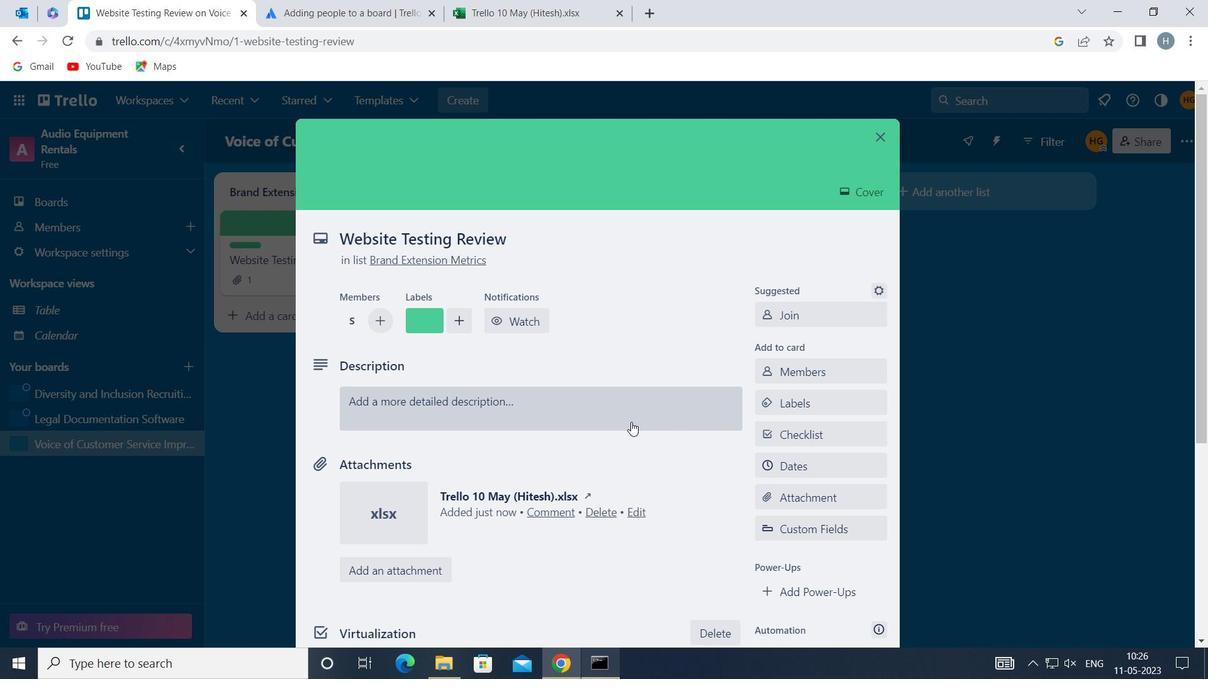 
Action: Mouse moved to (494, 473)
Screenshot: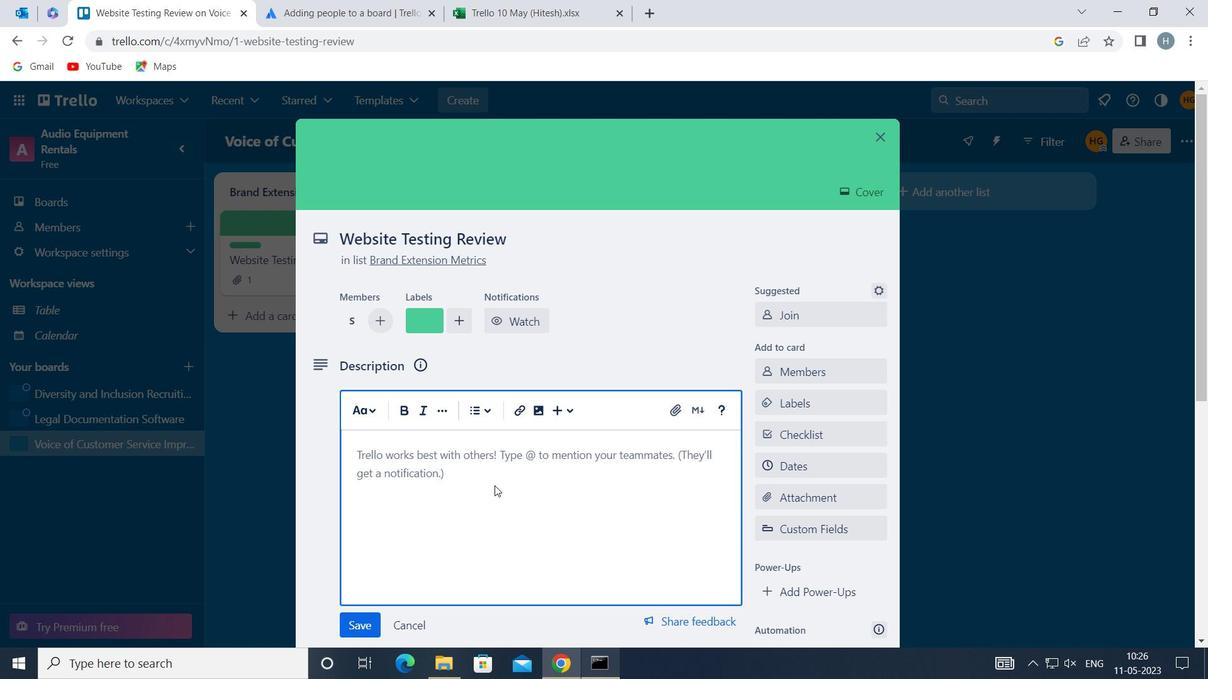 
Action: Mouse pressed left at (494, 473)
Screenshot: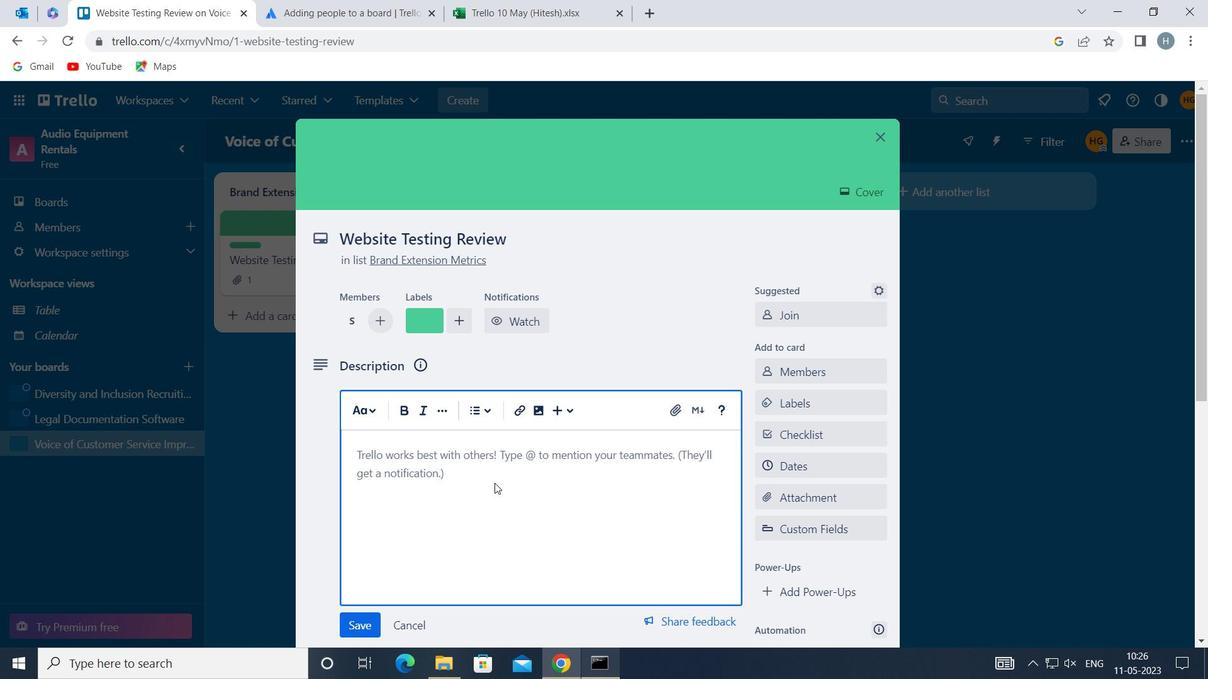 
Action: Key pressed <Key.shift>CONDUCT<Key.space>CUSTOMER<Key.space>RESEARCH<Key.space>FOR<Key.space>NEW<Key.space>PRODUCT<Key.space>NAMING<Key.space>AND<Key.space>BRANDING<Key.space>
Screenshot: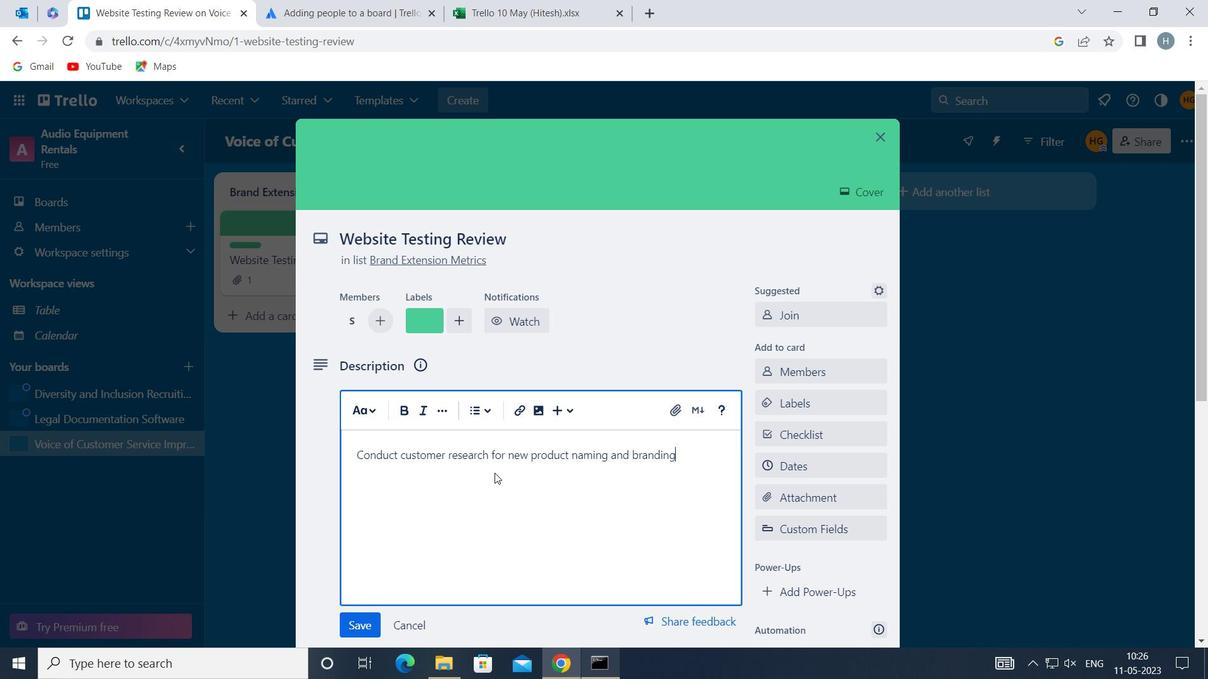 
Action: Mouse moved to (367, 617)
Screenshot: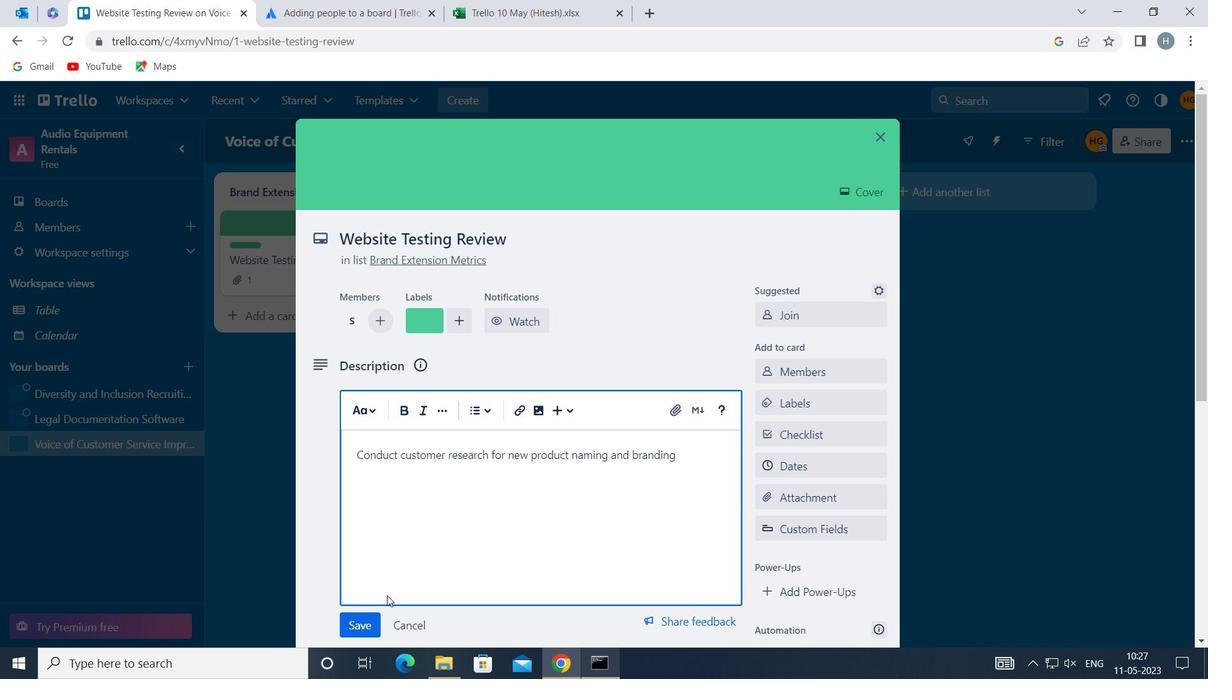
Action: Mouse pressed left at (367, 617)
Screenshot: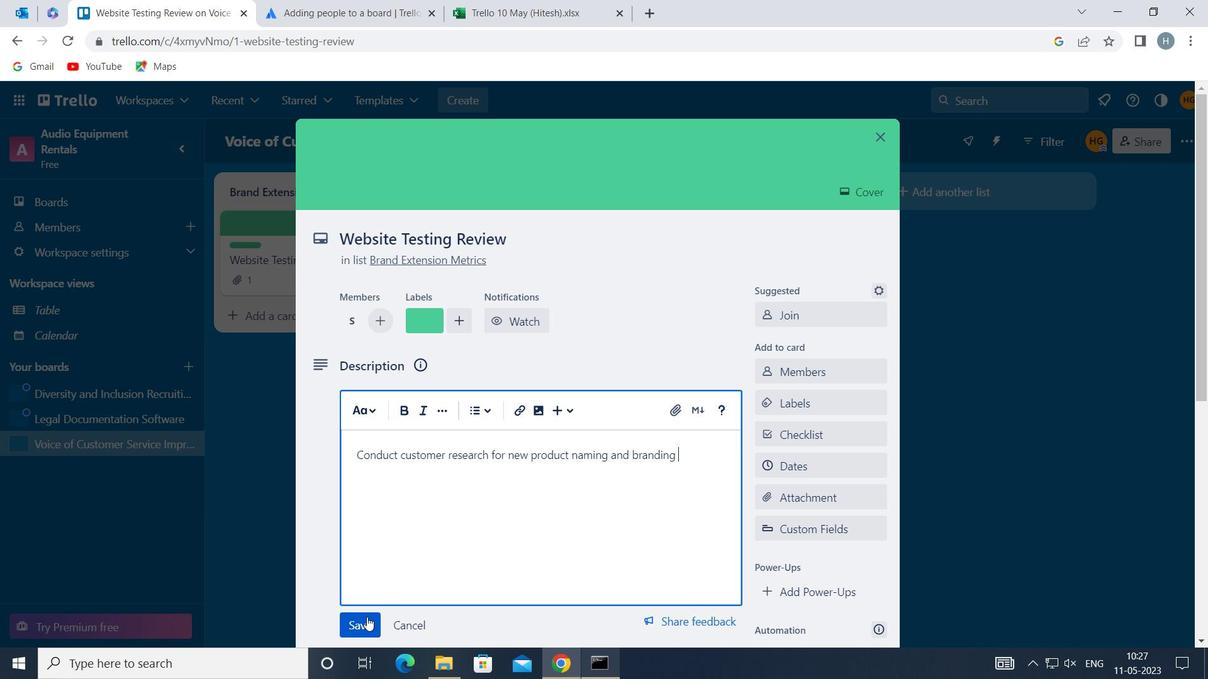 
Action: Mouse moved to (470, 503)
Screenshot: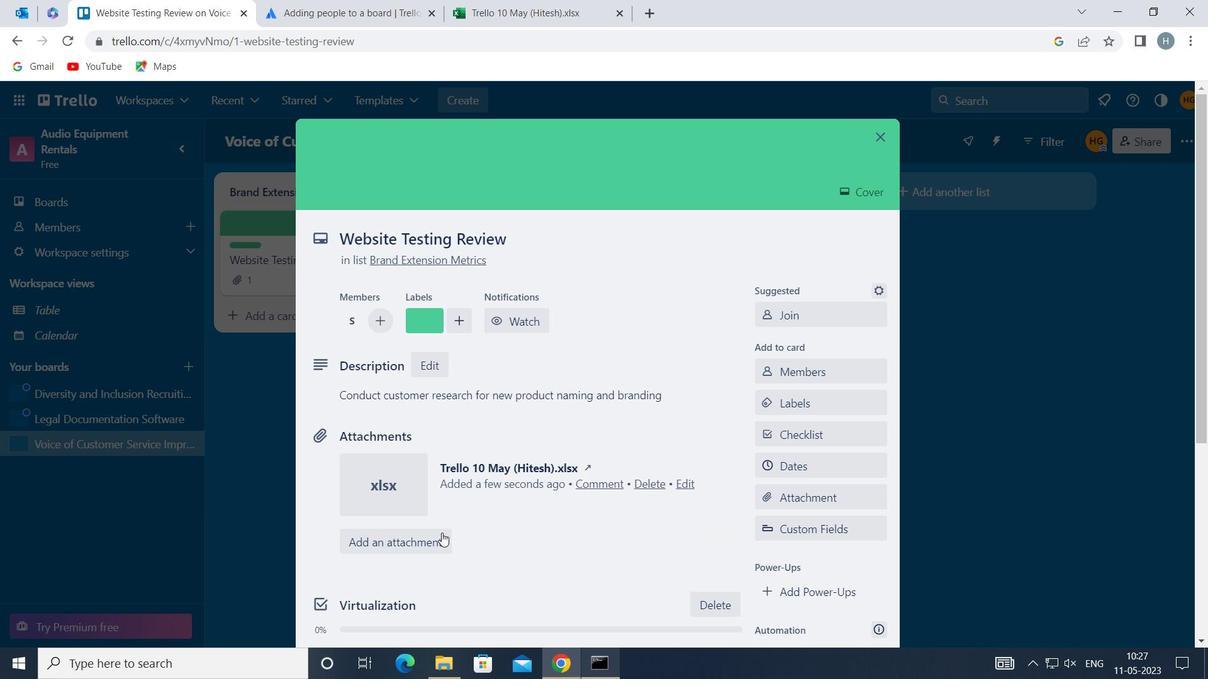 
Action: Mouse scrolled (470, 502) with delta (0, 0)
Screenshot: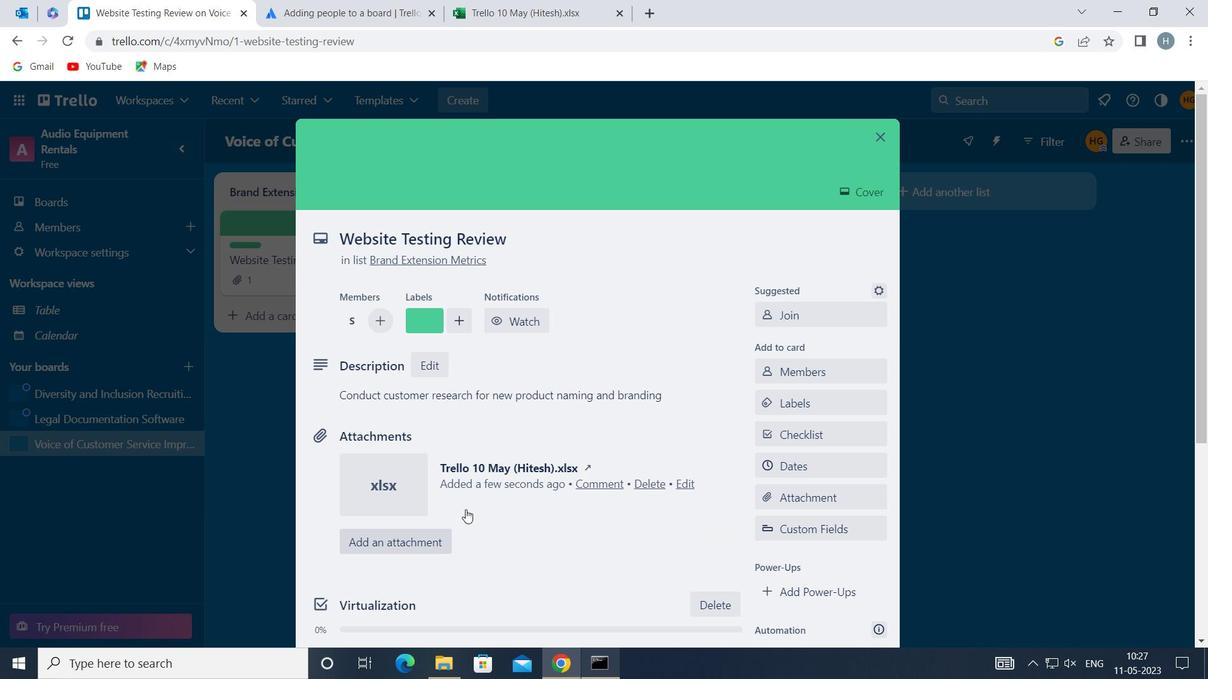 
Action: Mouse scrolled (470, 502) with delta (0, 0)
Screenshot: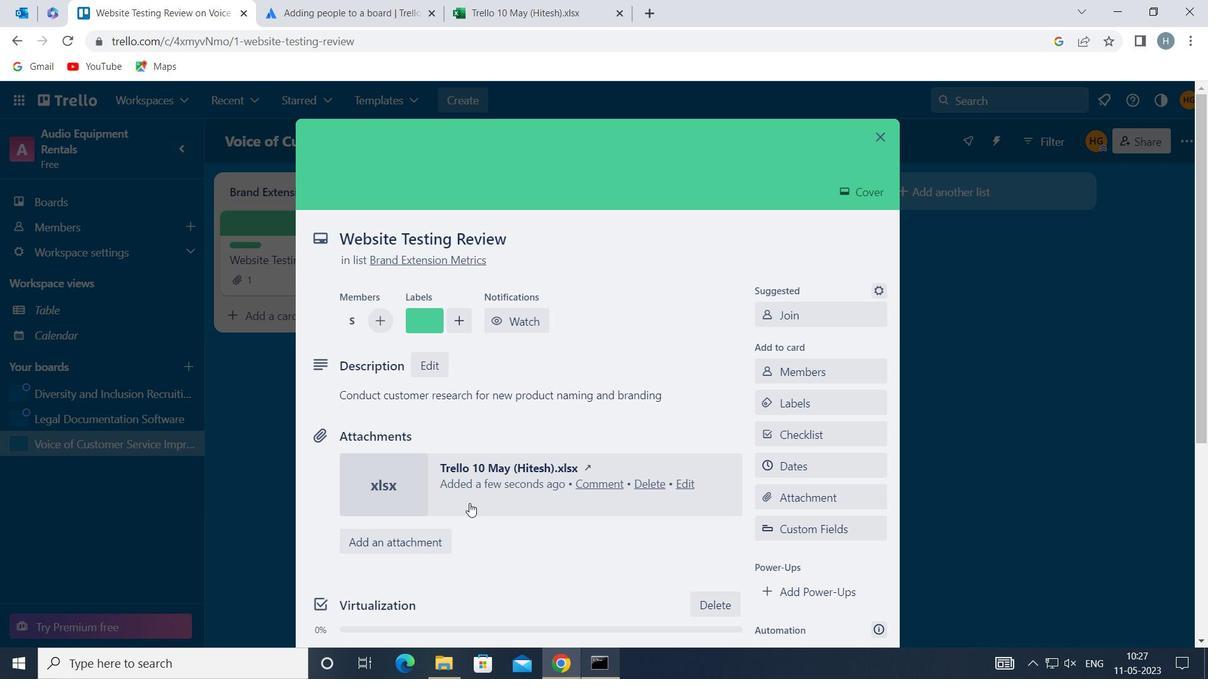 
Action: Mouse moved to (472, 493)
Screenshot: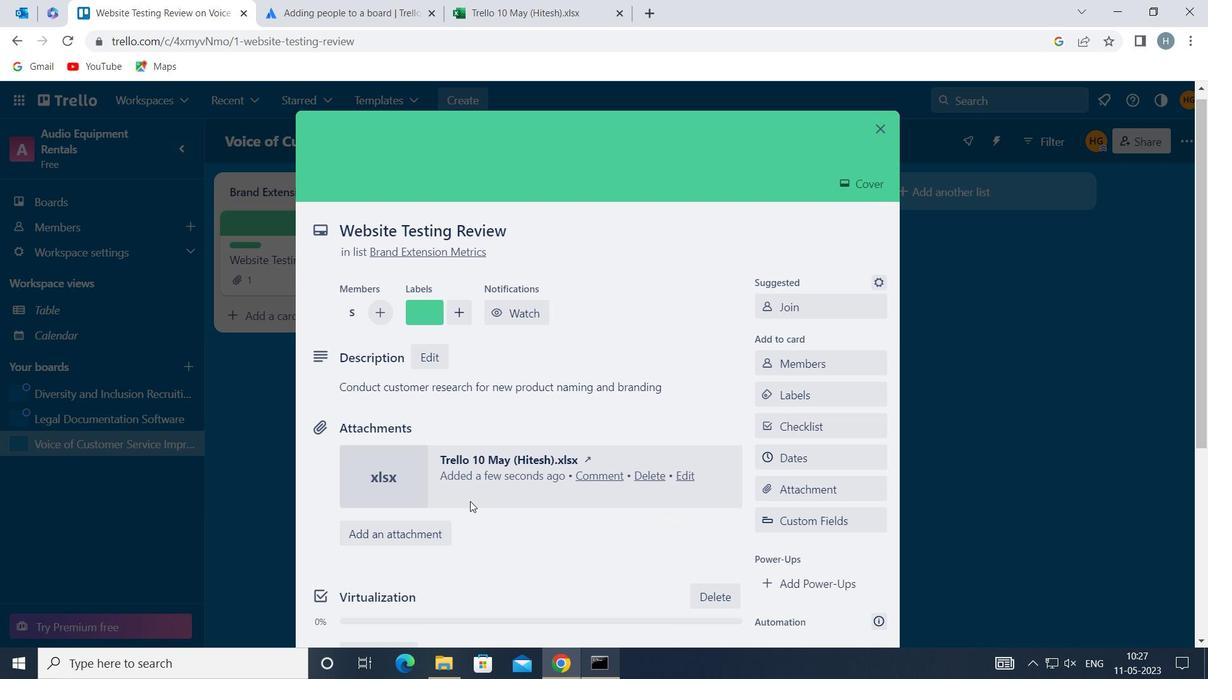 
Action: Mouse scrolled (472, 493) with delta (0, 0)
Screenshot: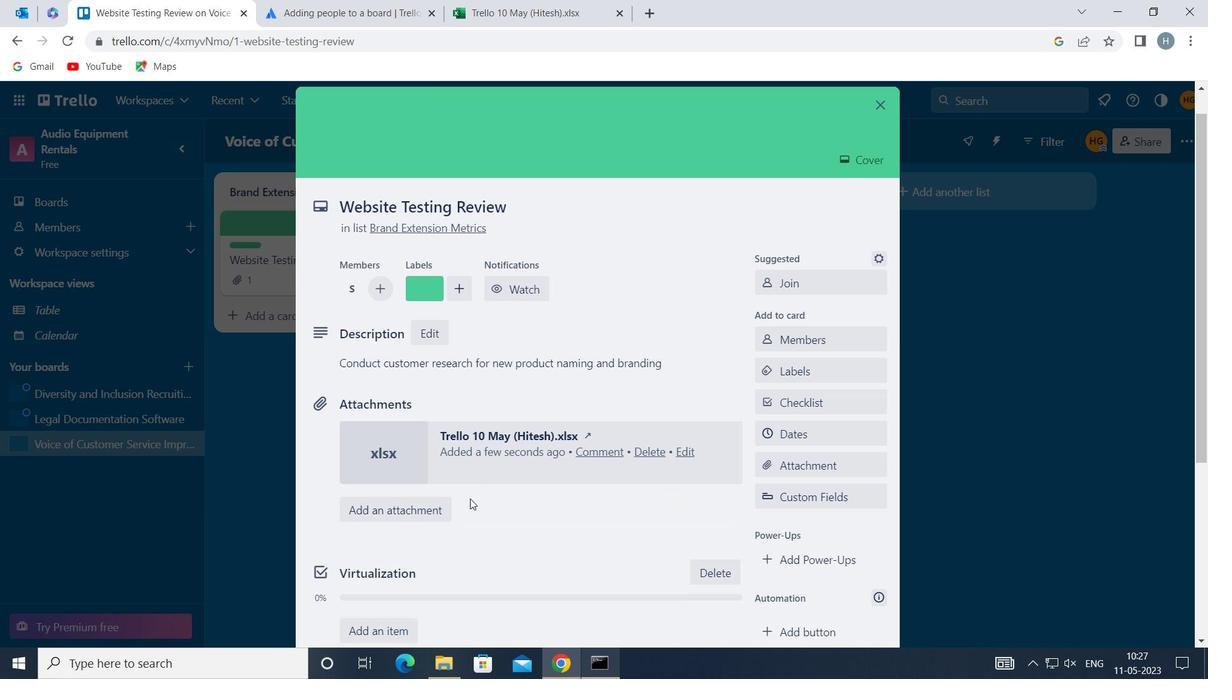 
Action: Mouse scrolled (472, 493) with delta (0, 0)
Screenshot: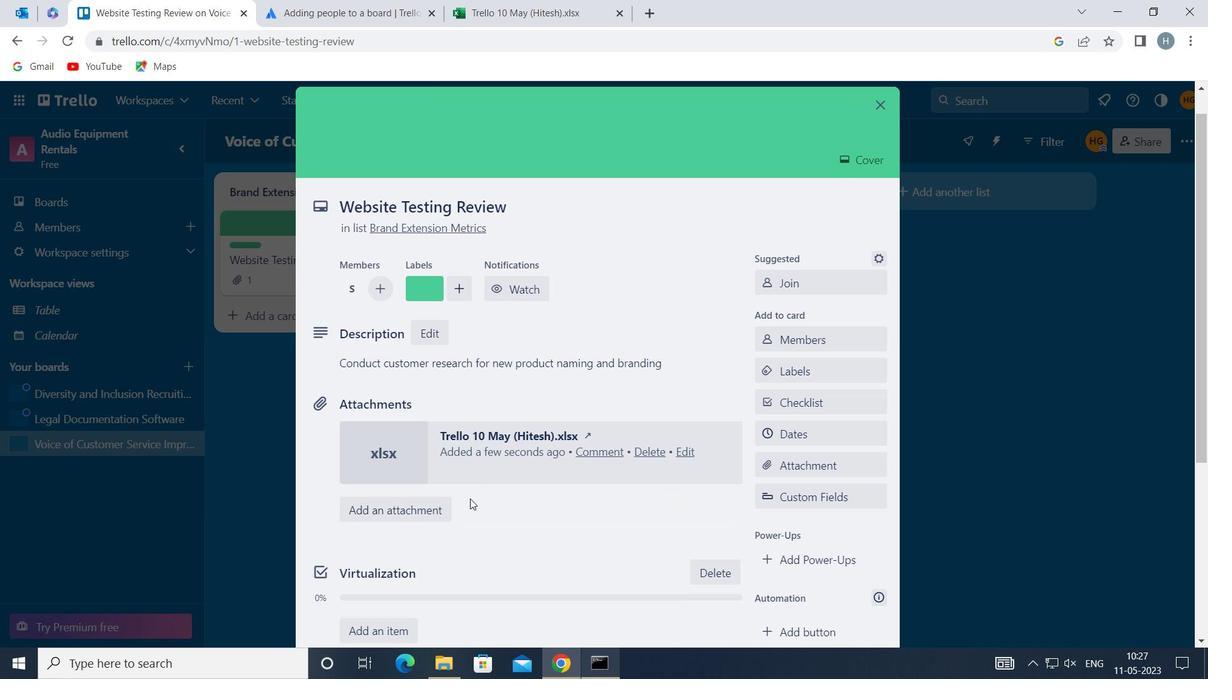 
Action: Mouse moved to (475, 489)
Screenshot: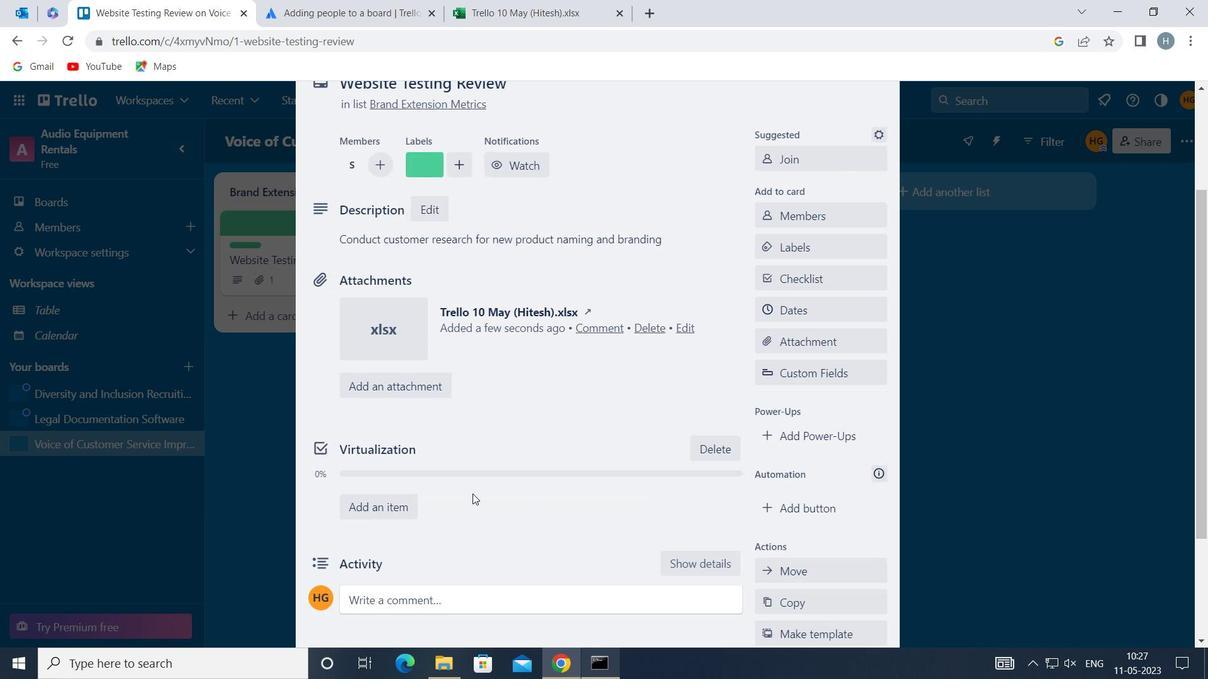 
Action: Mouse scrolled (475, 488) with delta (0, 0)
Screenshot: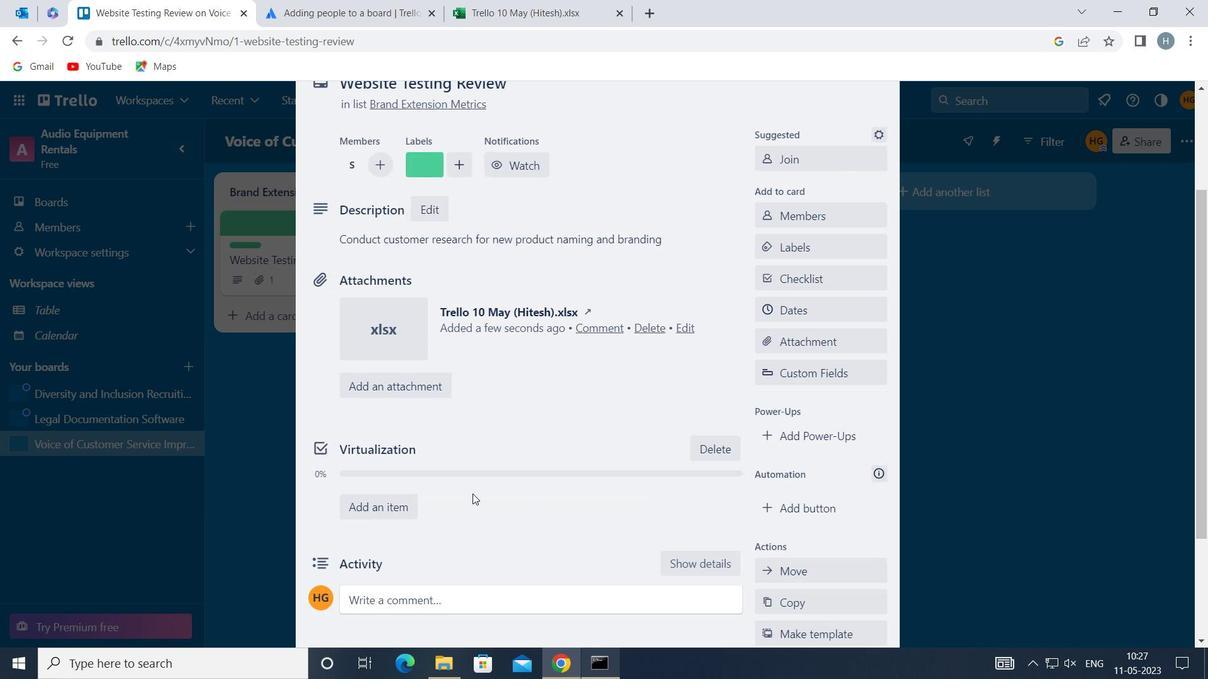 
Action: Mouse moved to (510, 451)
Screenshot: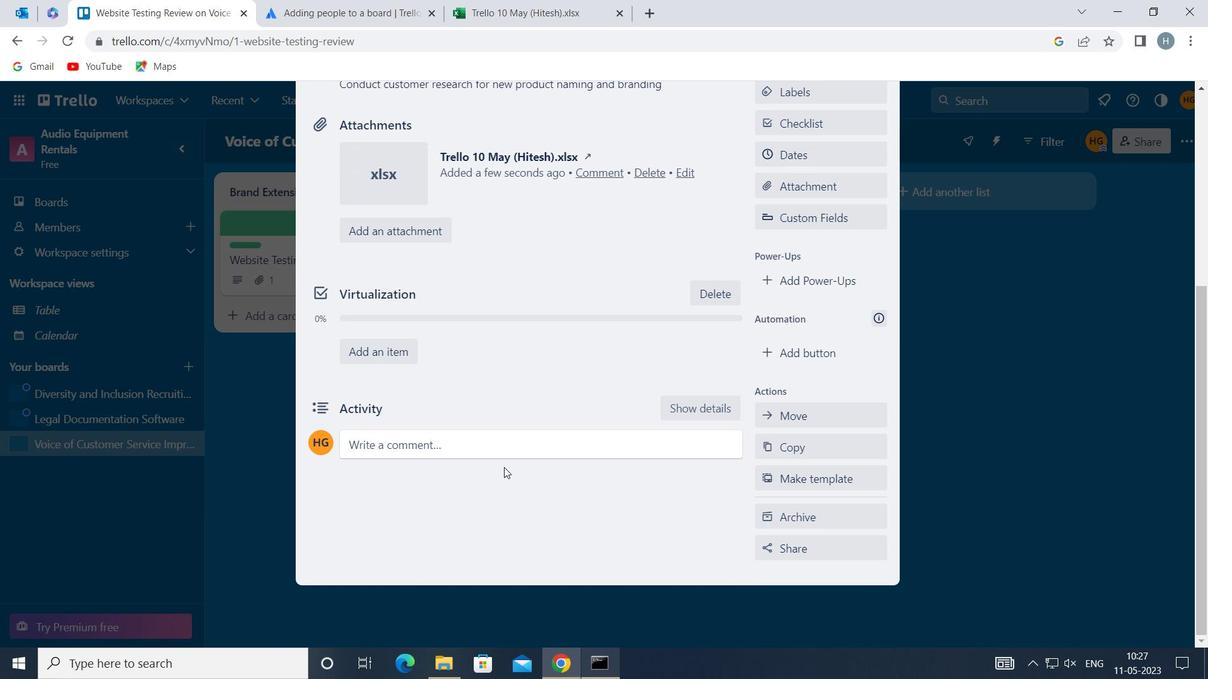 
Action: Mouse pressed left at (510, 451)
Screenshot: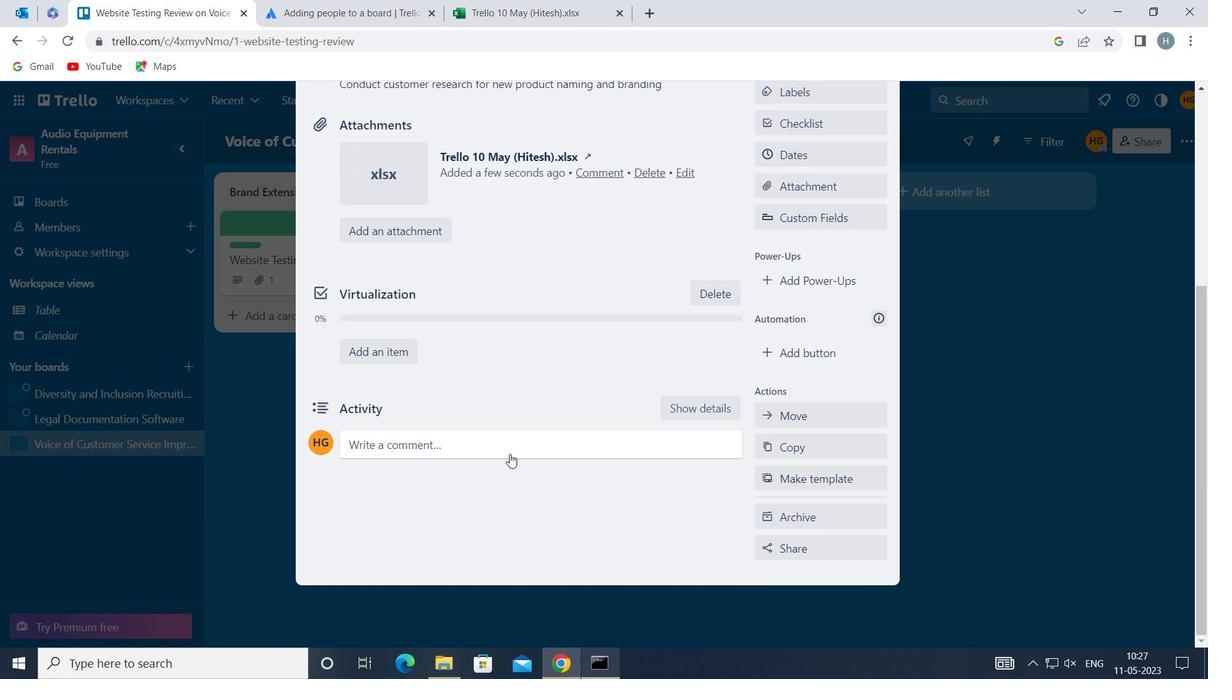 
Action: Mouse moved to (500, 499)
Screenshot: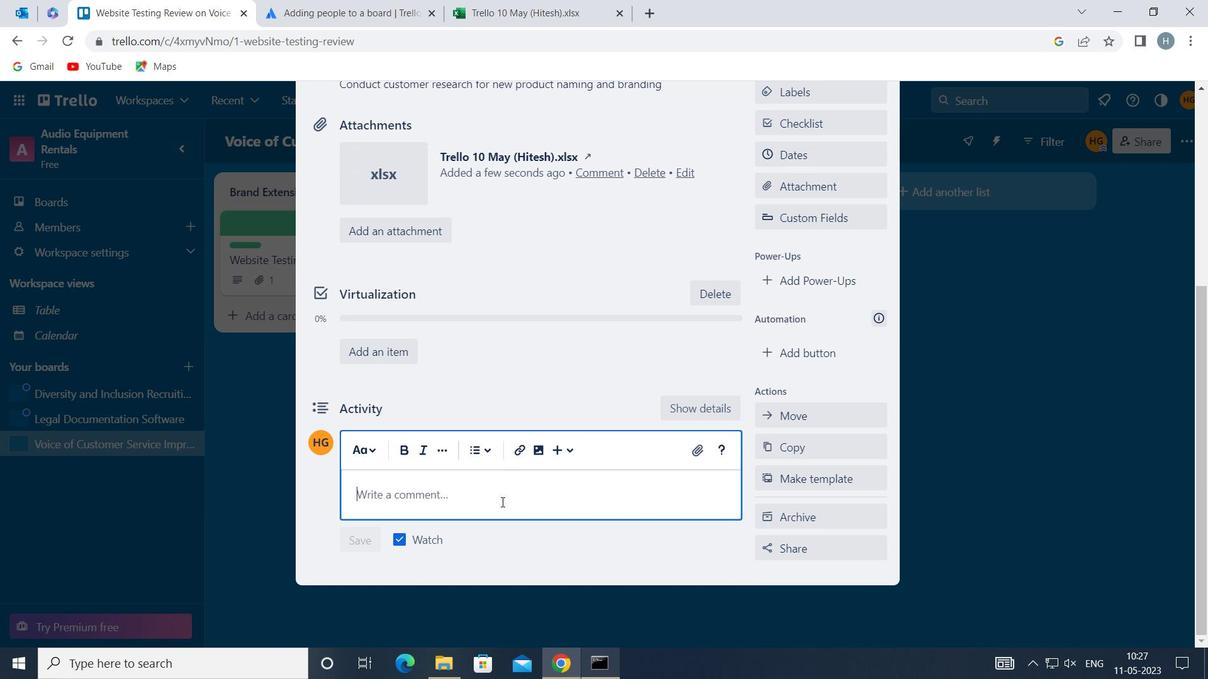 
Action: Mouse pressed left at (500, 499)
Screenshot: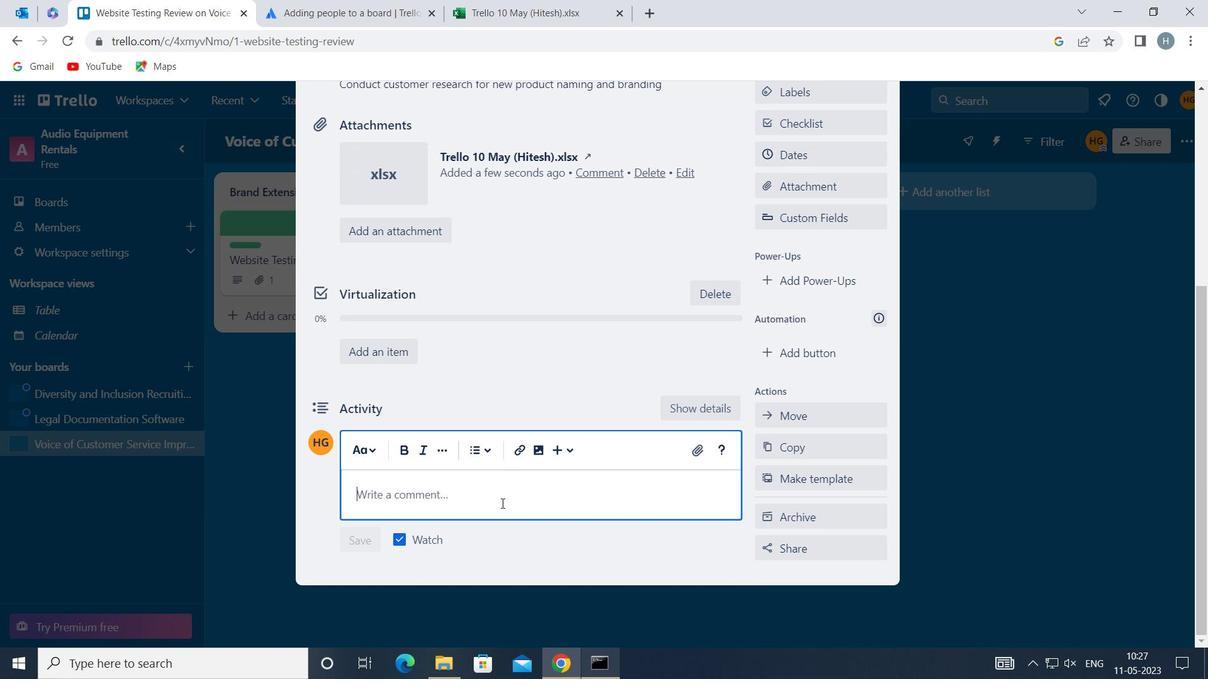 
Action: Mouse moved to (499, 498)
Screenshot: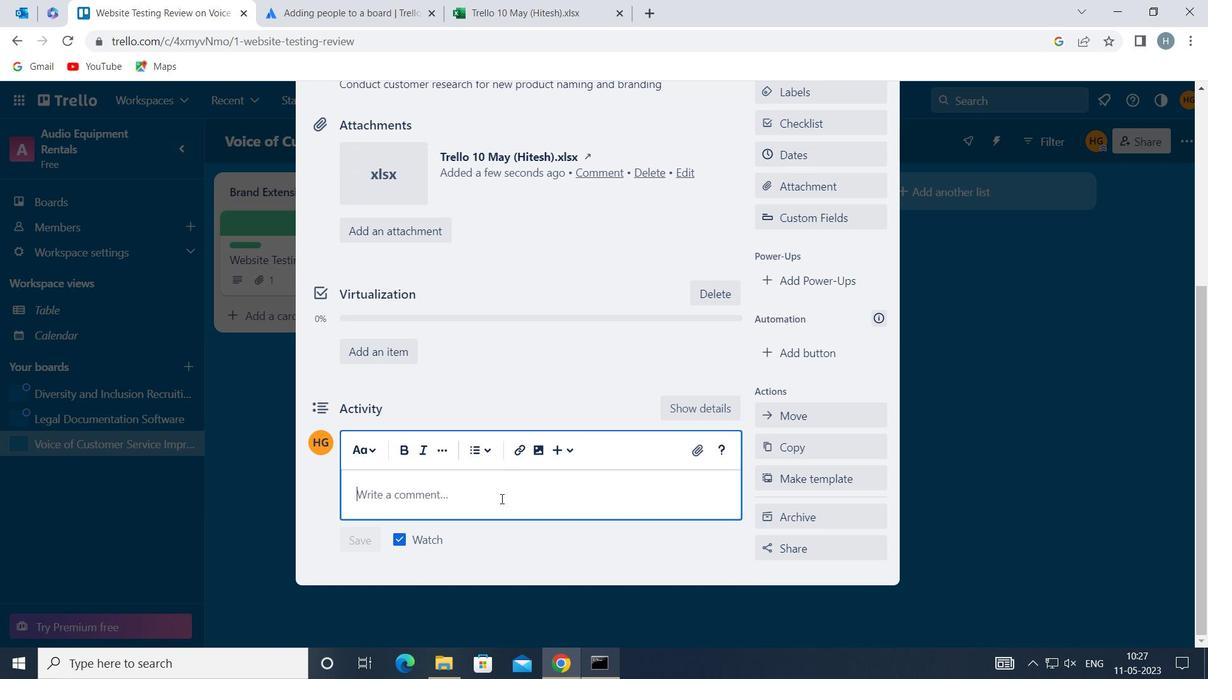 
Action: Key pressed <Key.shift>GIVEN<Key.space>THE<Key.space>POTENTIAL<Key.space>IMPACT<Key.space>OF<Key.space>THIS<Key.space>TASK<Key.space>ON<Key.space>OUR<Key.space>COMPANY<Key.space>FINANCIAL<Key.space>PERFORMANCE,<Key.space>LET<Key.space>US<Key.space>ENSURE<Key.space>THAT<Key.space>WE<Key.space>APPROACH<Key.space>IT<Key.space>WITH<Key.space>A<Key.space>FOCUS<Key.space>ON<Key.space><Key.shift><Key.shift><Key.shift><Key.shift><Key.shift><Key.shift><Key.shift>ROI<Key.space>
Screenshot: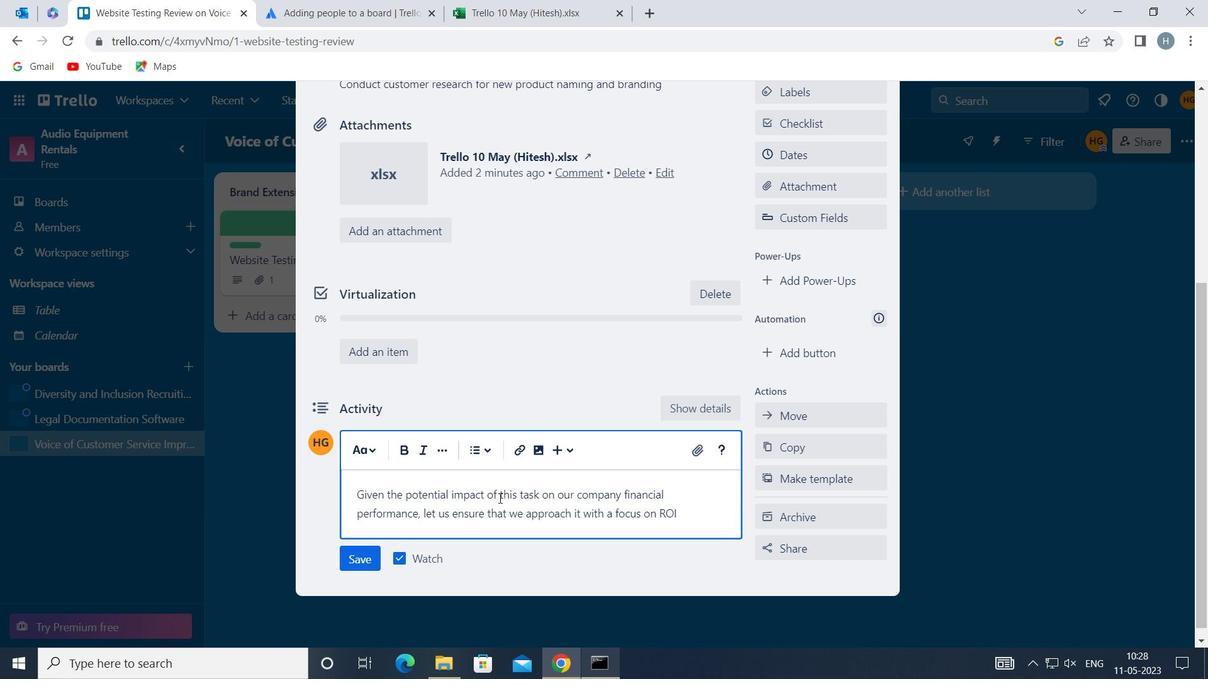 
Action: Mouse moved to (353, 561)
Screenshot: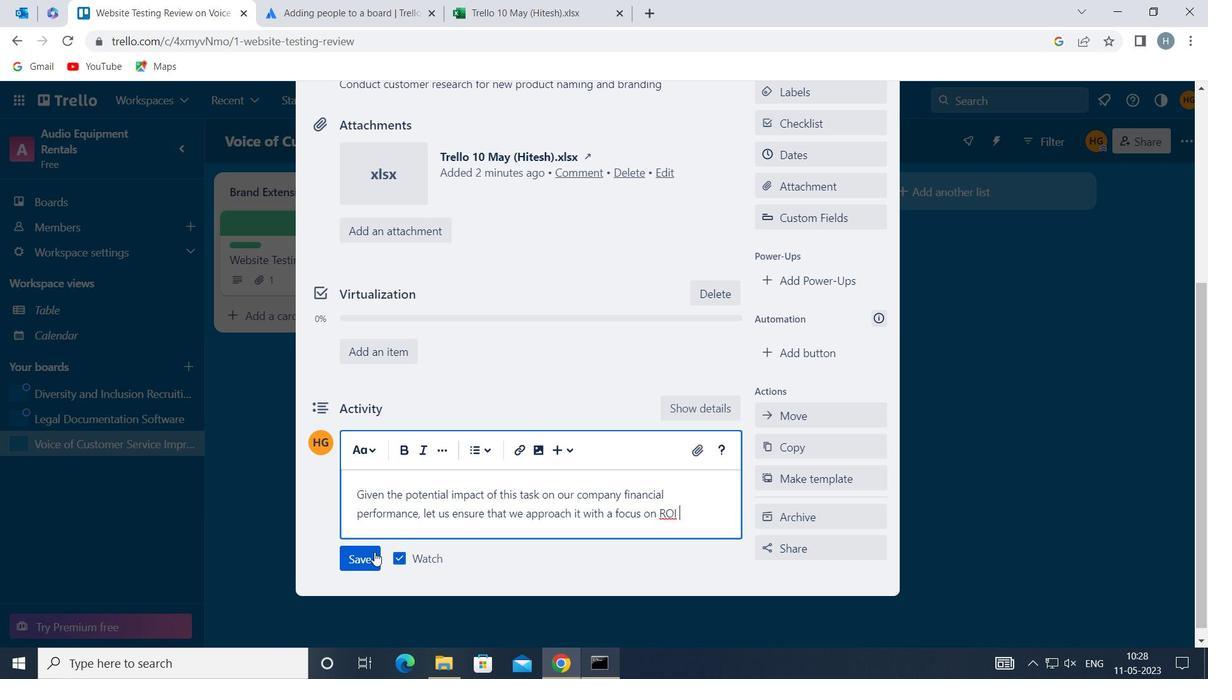 
Action: Mouse pressed left at (353, 561)
Screenshot: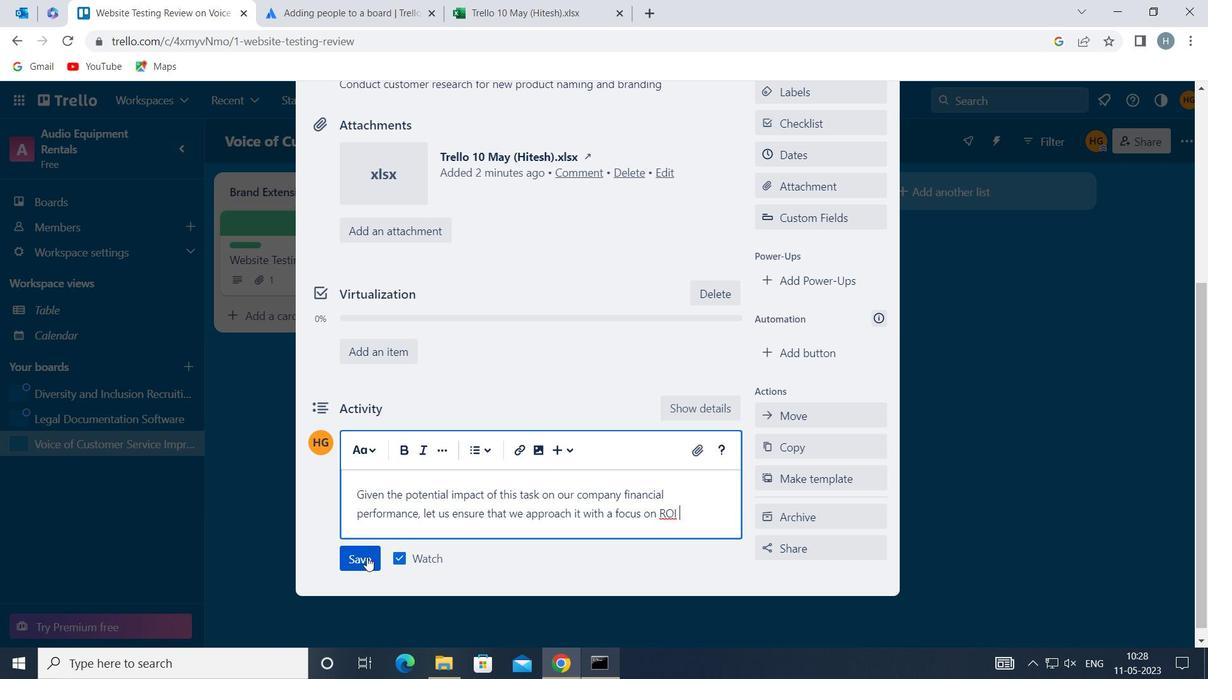 
Action: Mouse moved to (836, 151)
Screenshot: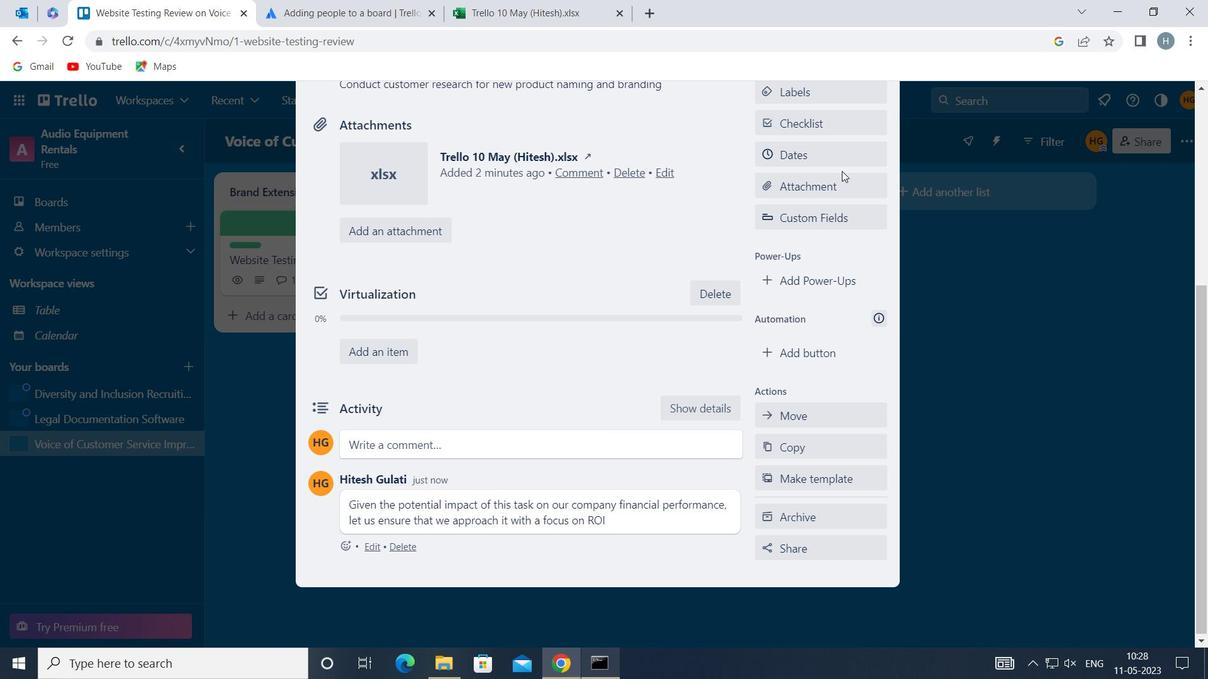 
Action: Mouse pressed left at (836, 151)
Screenshot: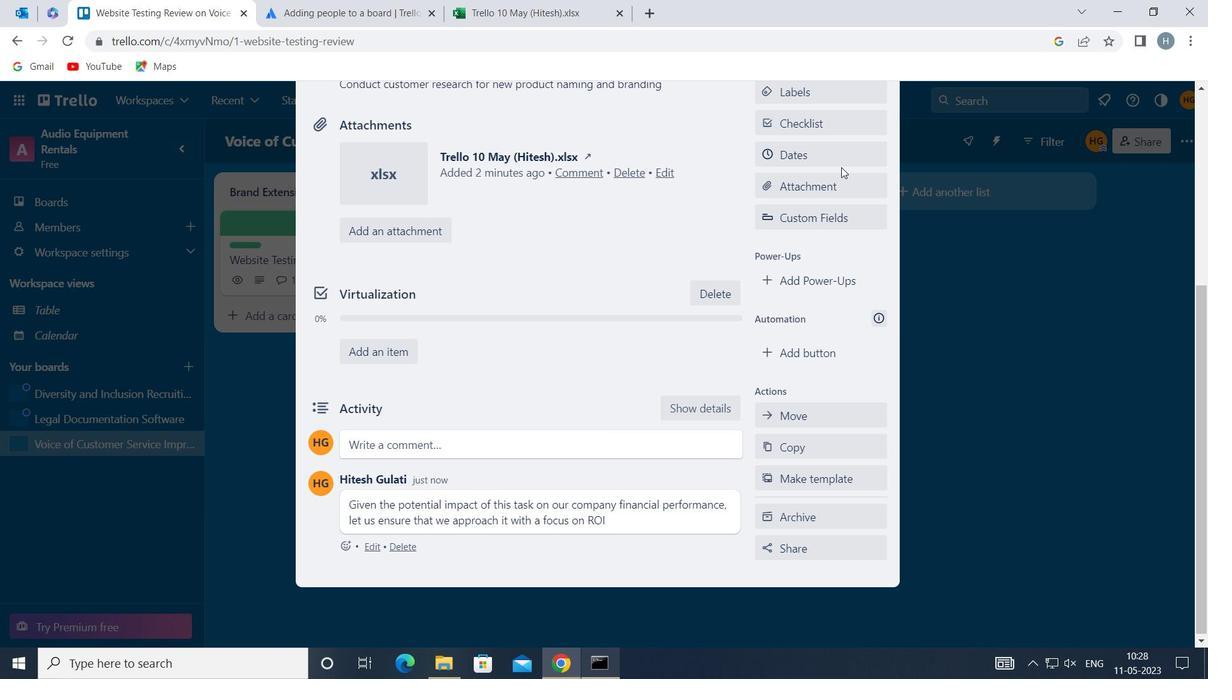 
Action: Mouse moved to (772, 415)
Screenshot: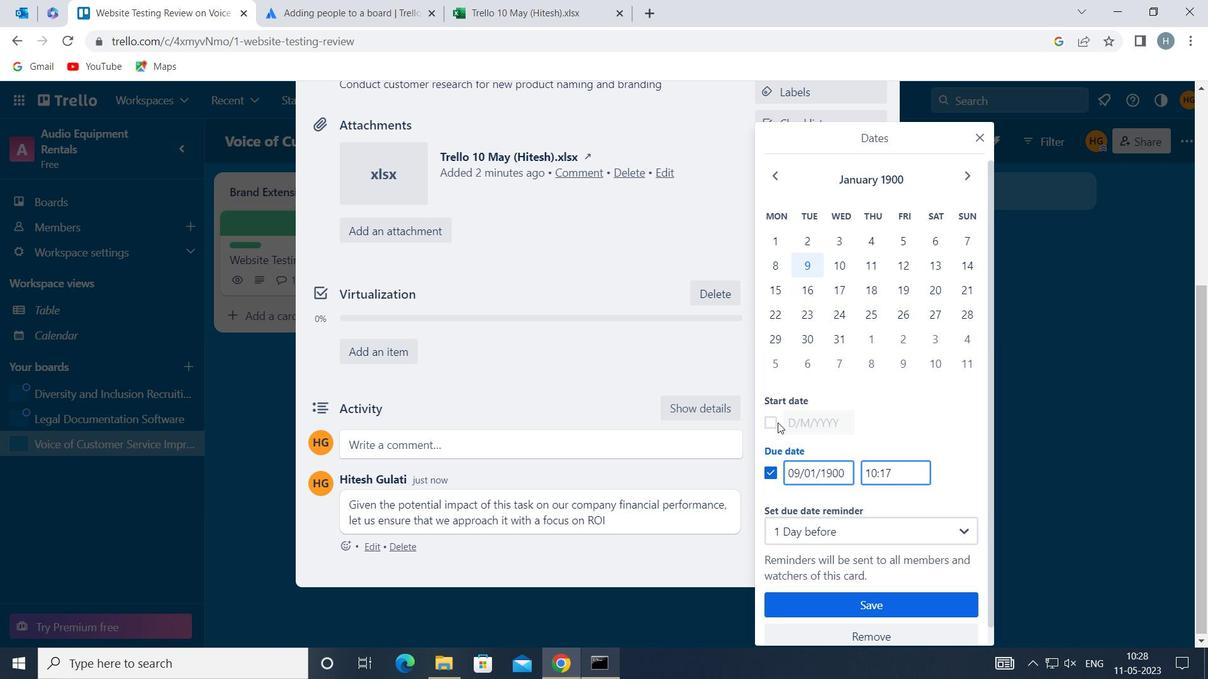 
Action: Mouse pressed left at (772, 415)
Screenshot: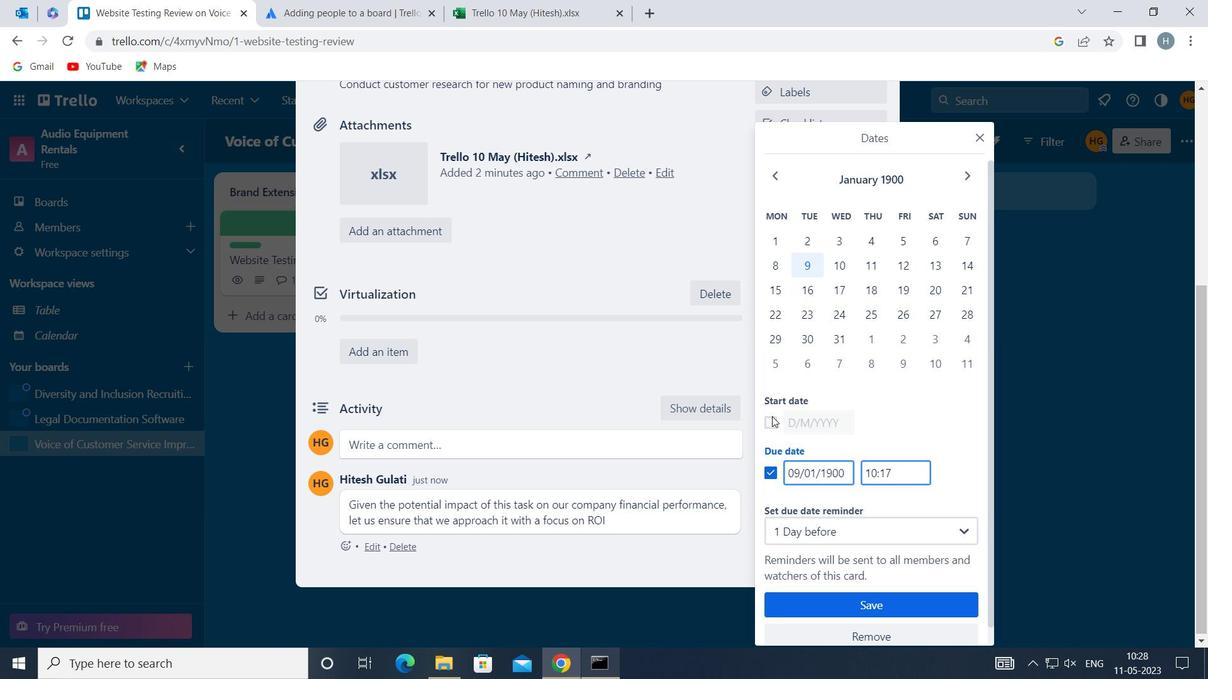 
Action: Mouse moved to (794, 419)
Screenshot: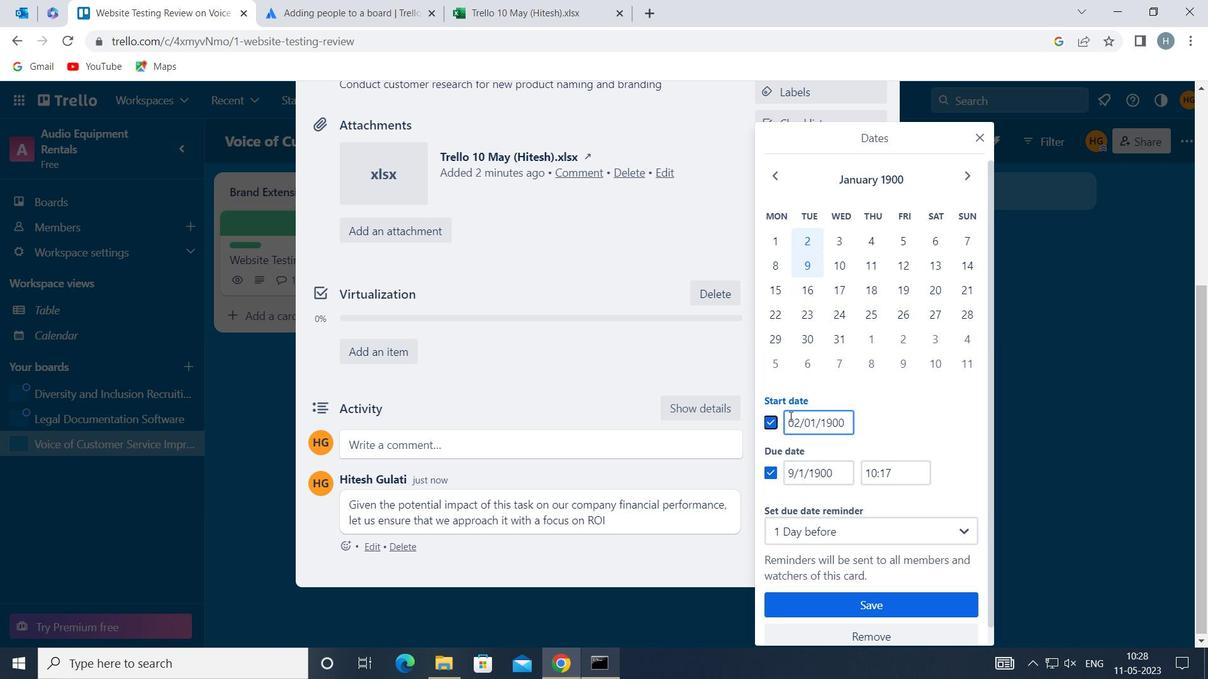
Action: Mouse pressed left at (794, 419)
Screenshot: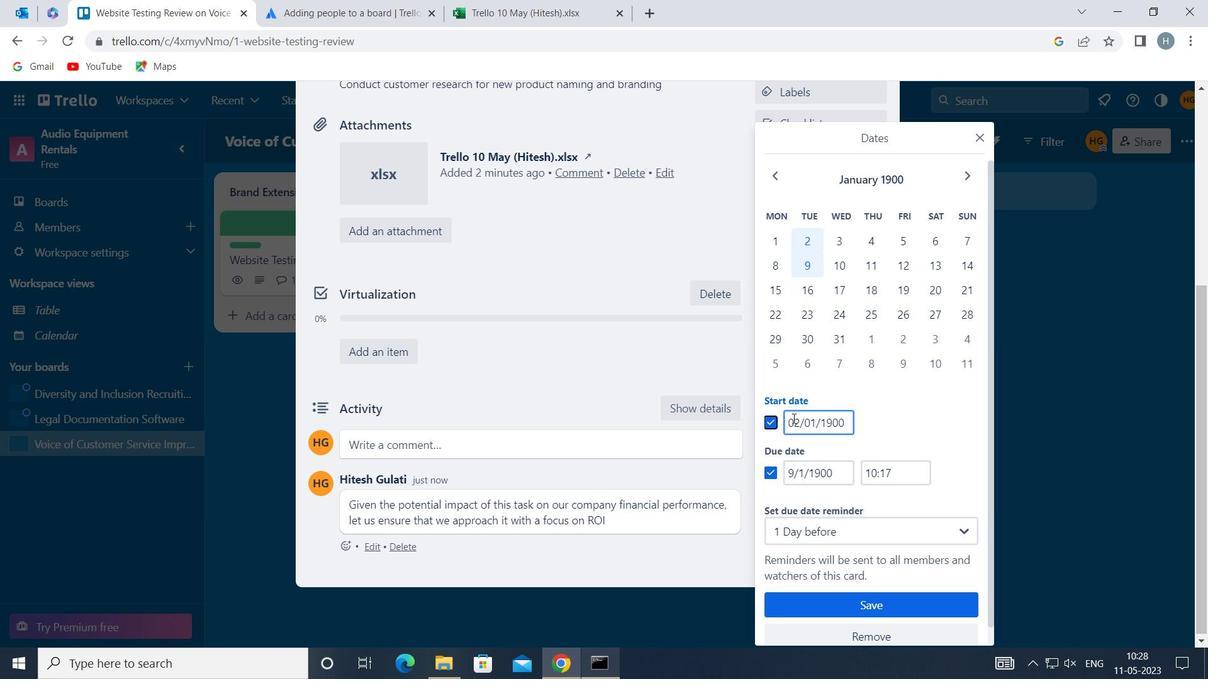 
Action: Mouse moved to (795, 420)
Screenshot: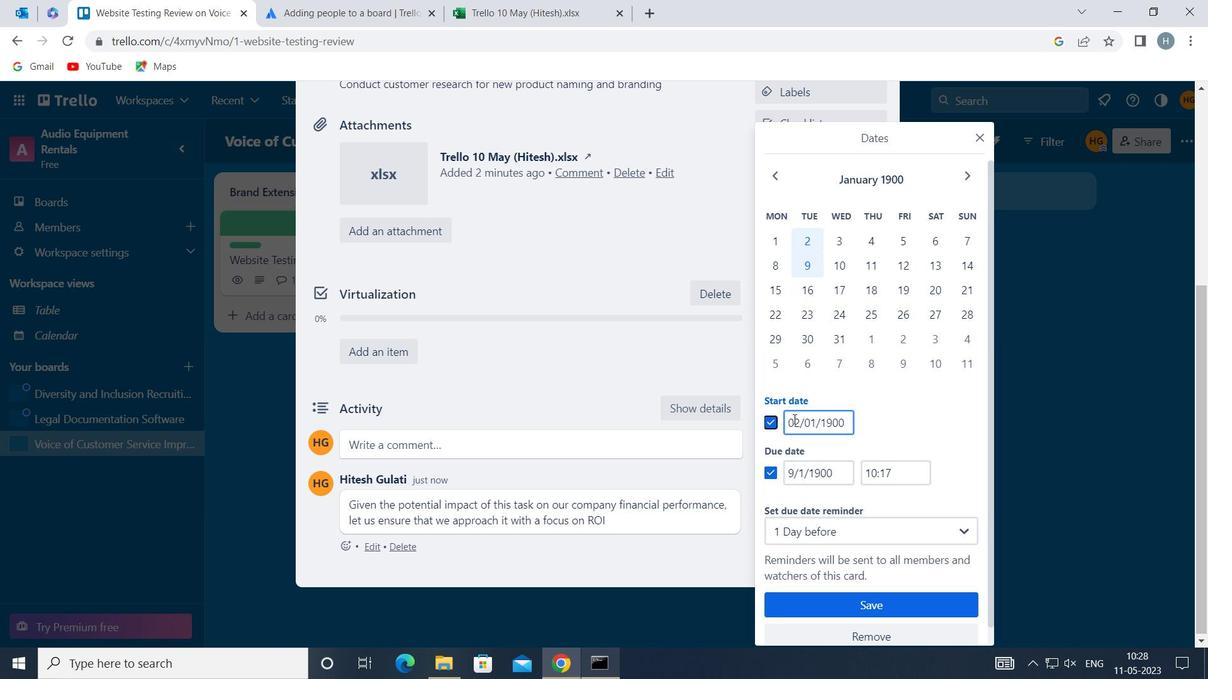 
Action: Key pressed <Key.backspace>
Screenshot: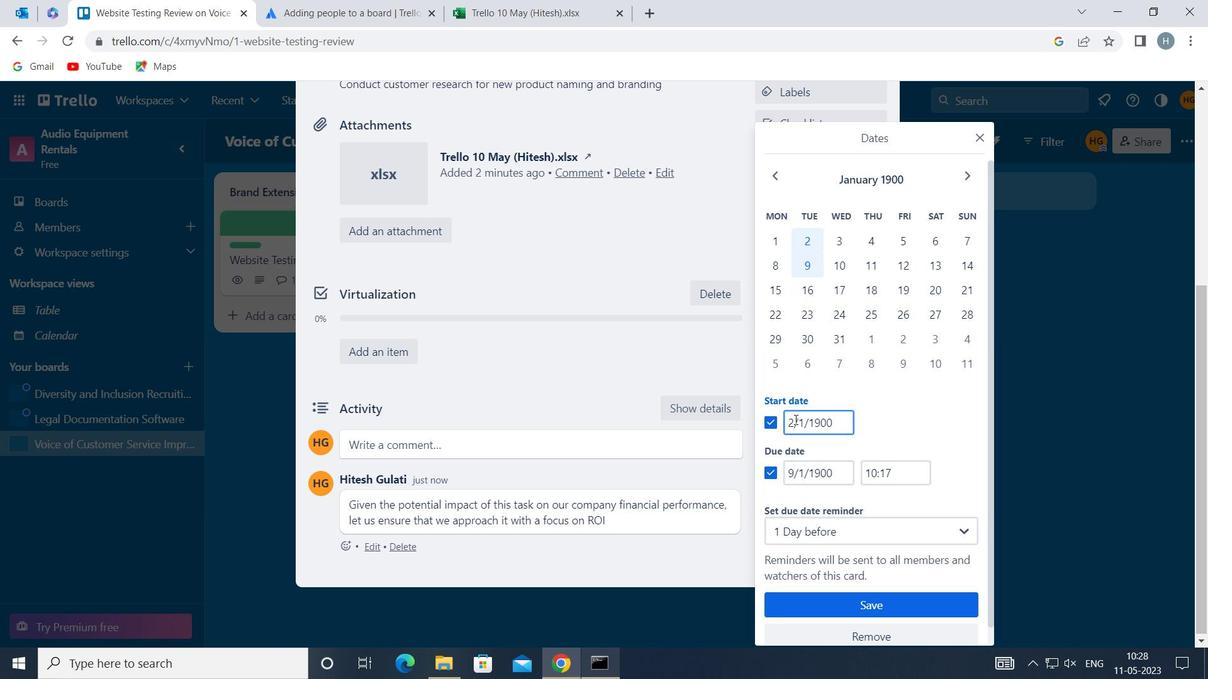 
Action: Mouse moved to (797, 419)
Screenshot: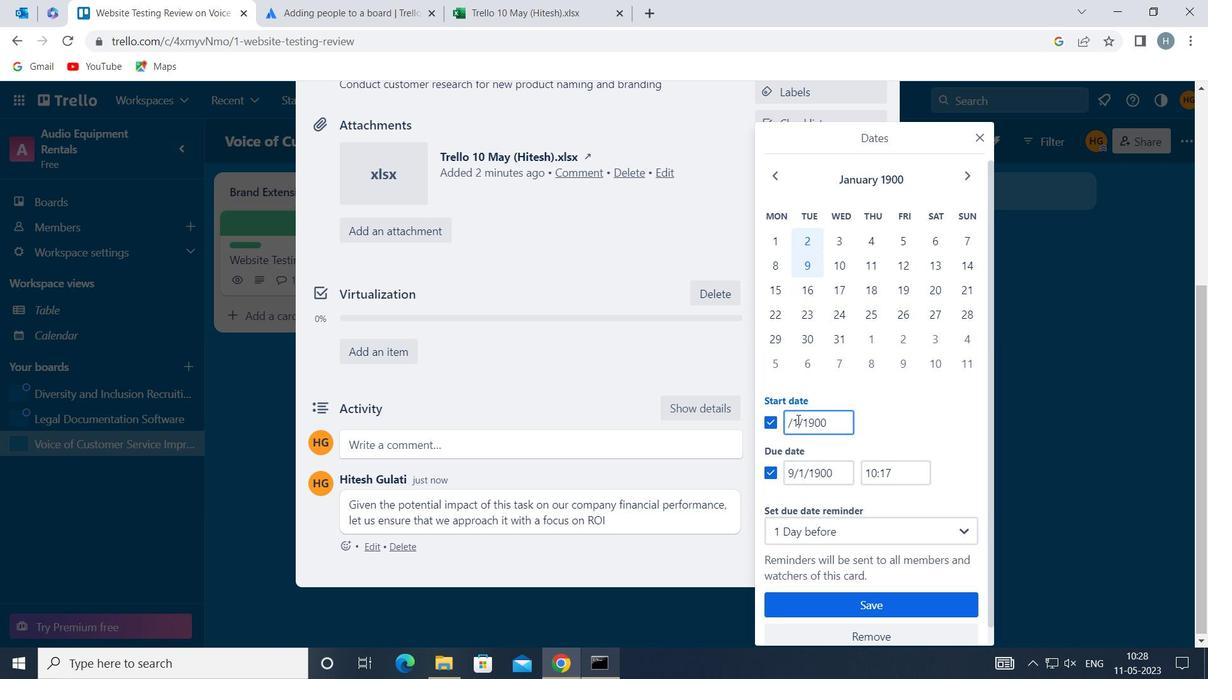 
Action: Key pressed 3
Screenshot: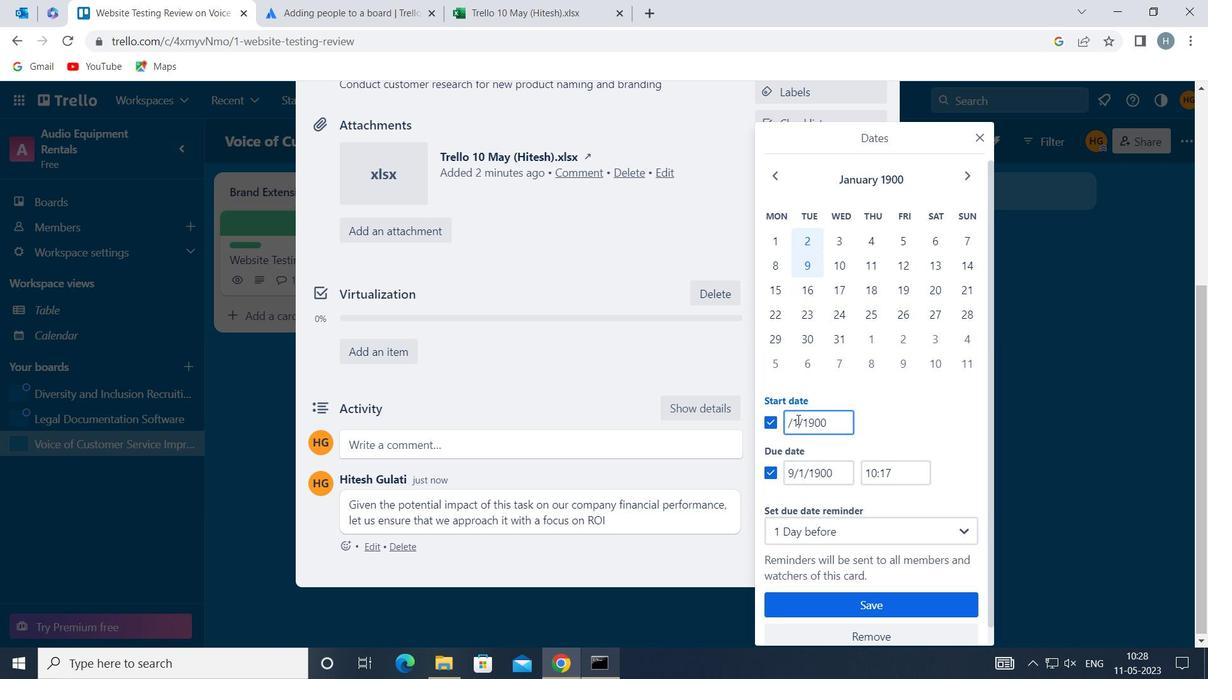 
Action: Mouse moved to (795, 470)
Screenshot: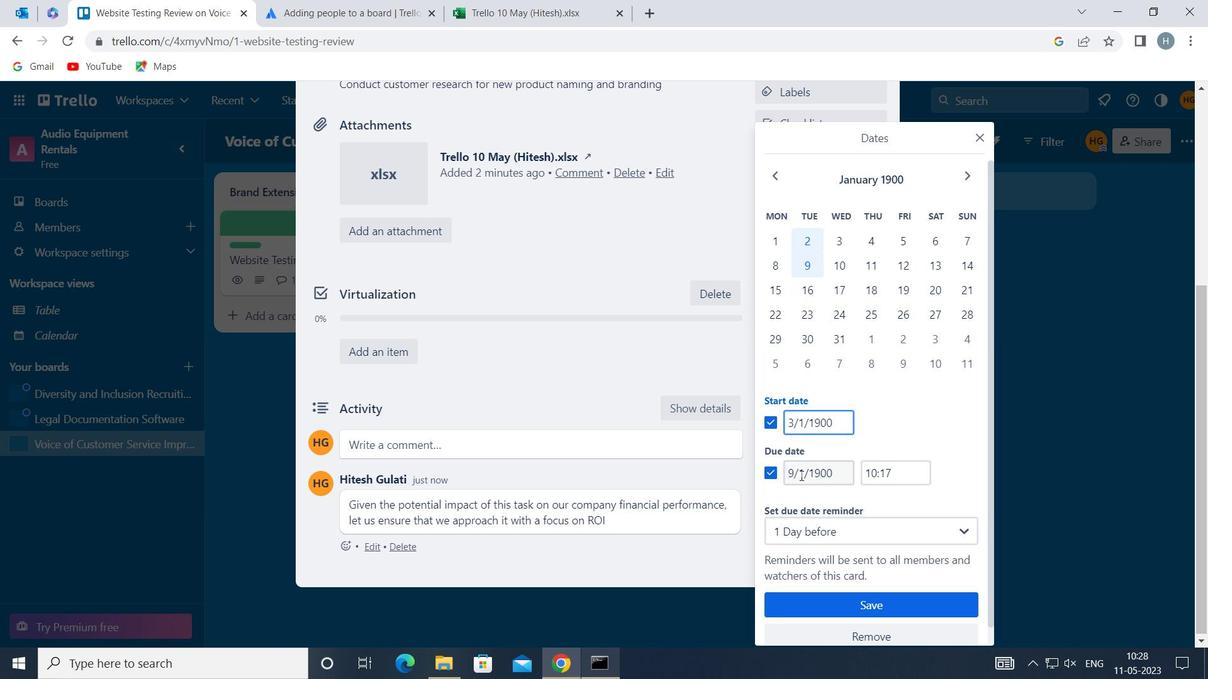 
Action: Mouse pressed left at (795, 470)
Screenshot: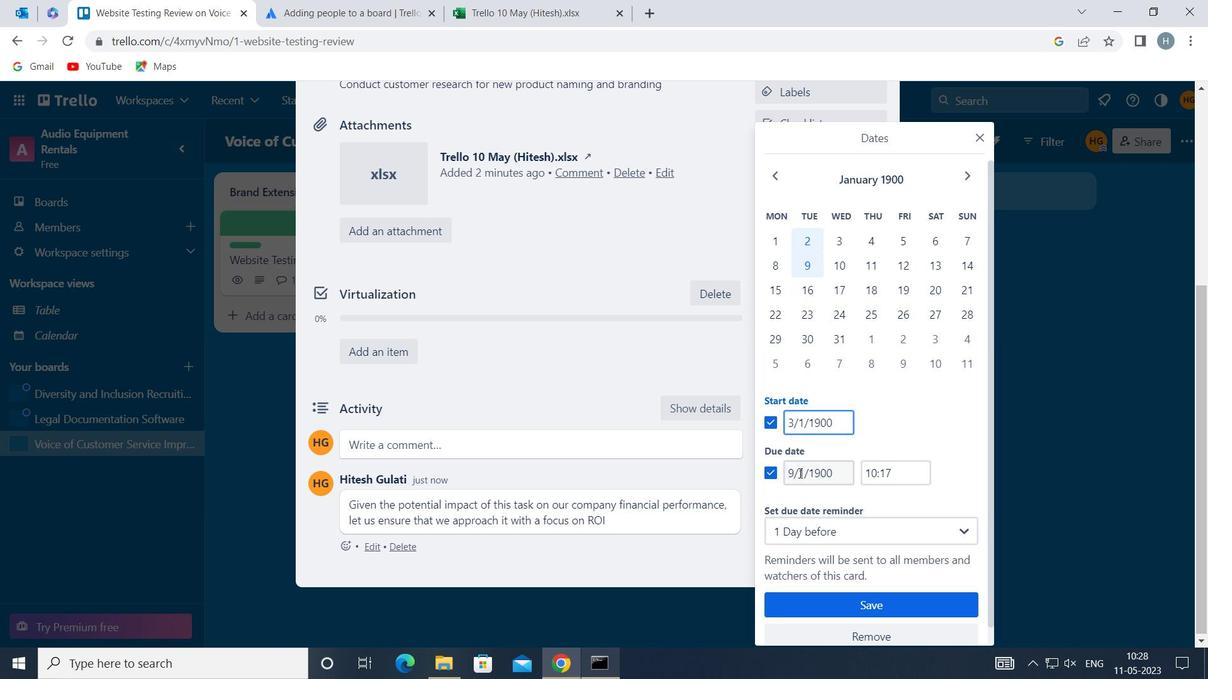 
Action: Mouse pressed left at (795, 470)
Screenshot: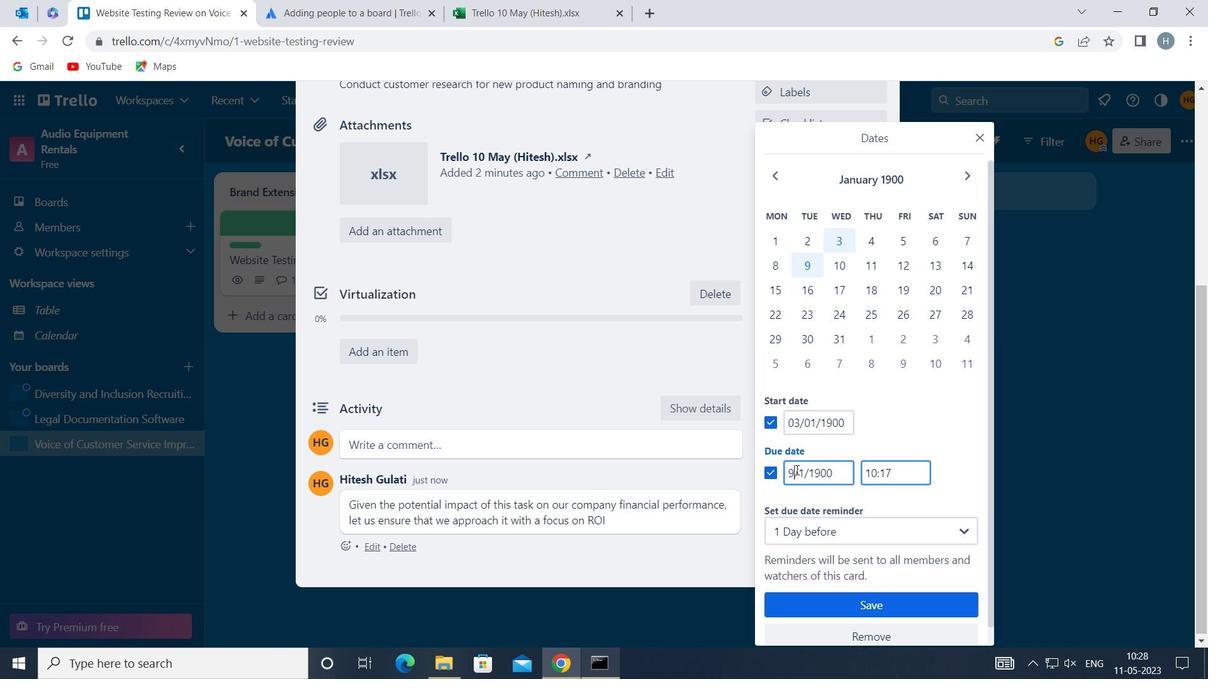 
Action: Key pressed <Key.backspace>
Screenshot: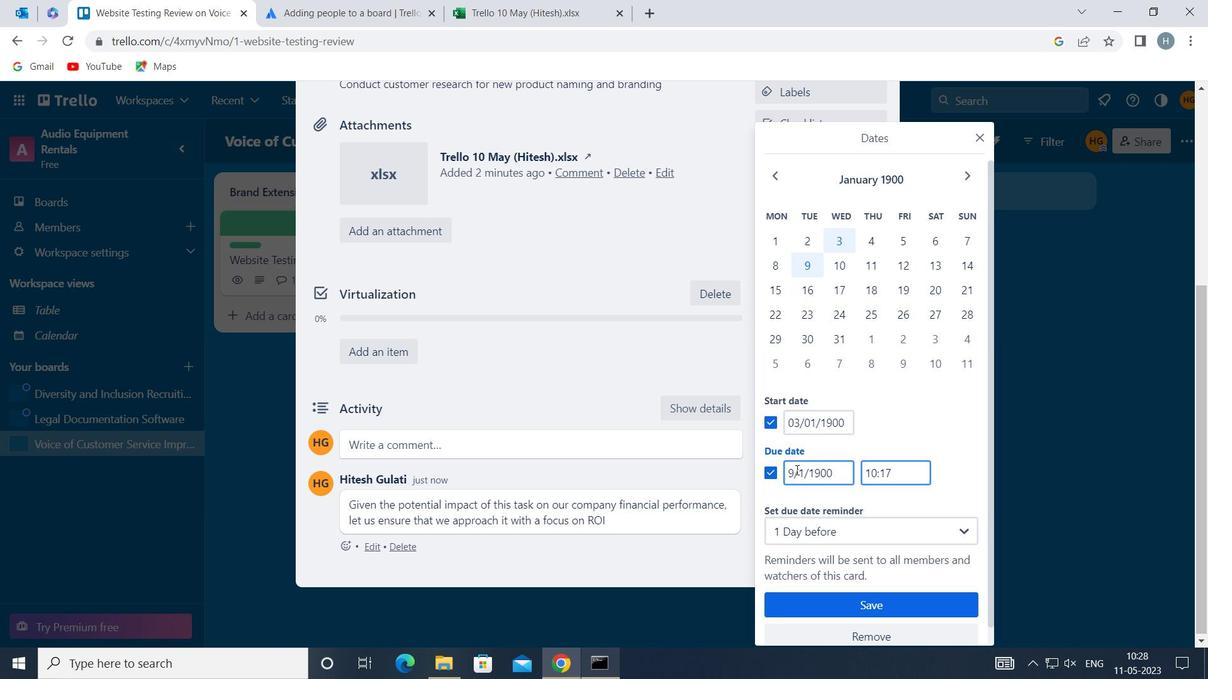 
Action: Mouse moved to (795, 470)
Screenshot: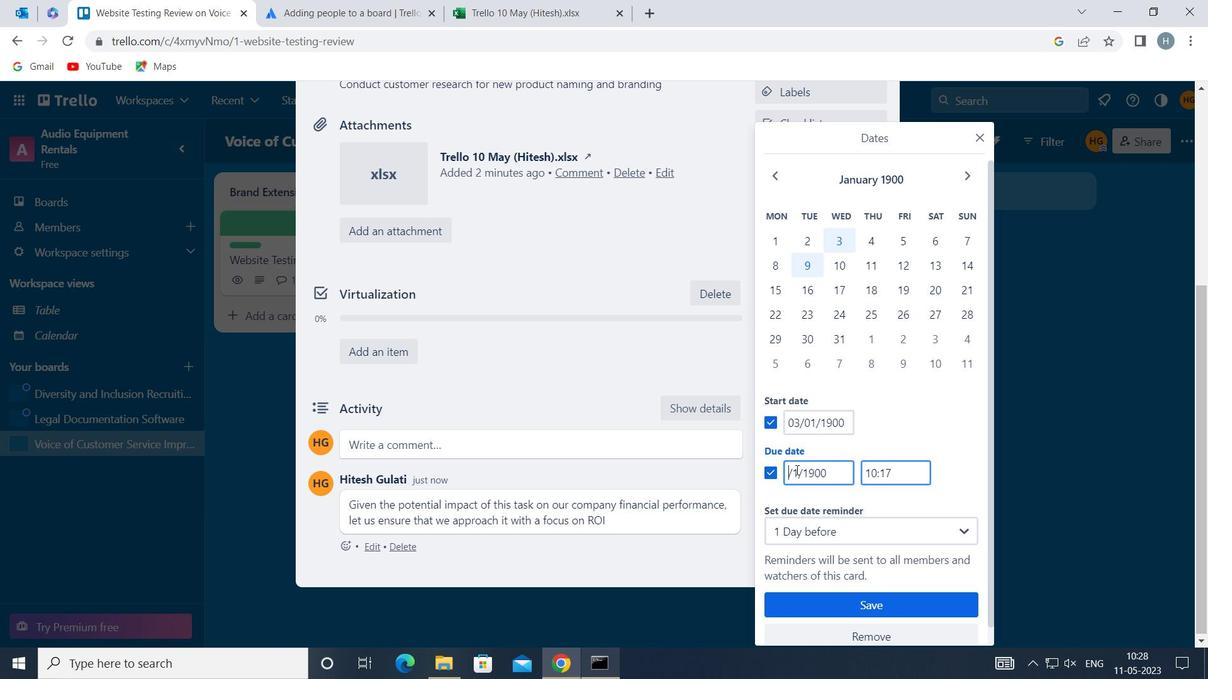
Action: Key pressed 1
Screenshot: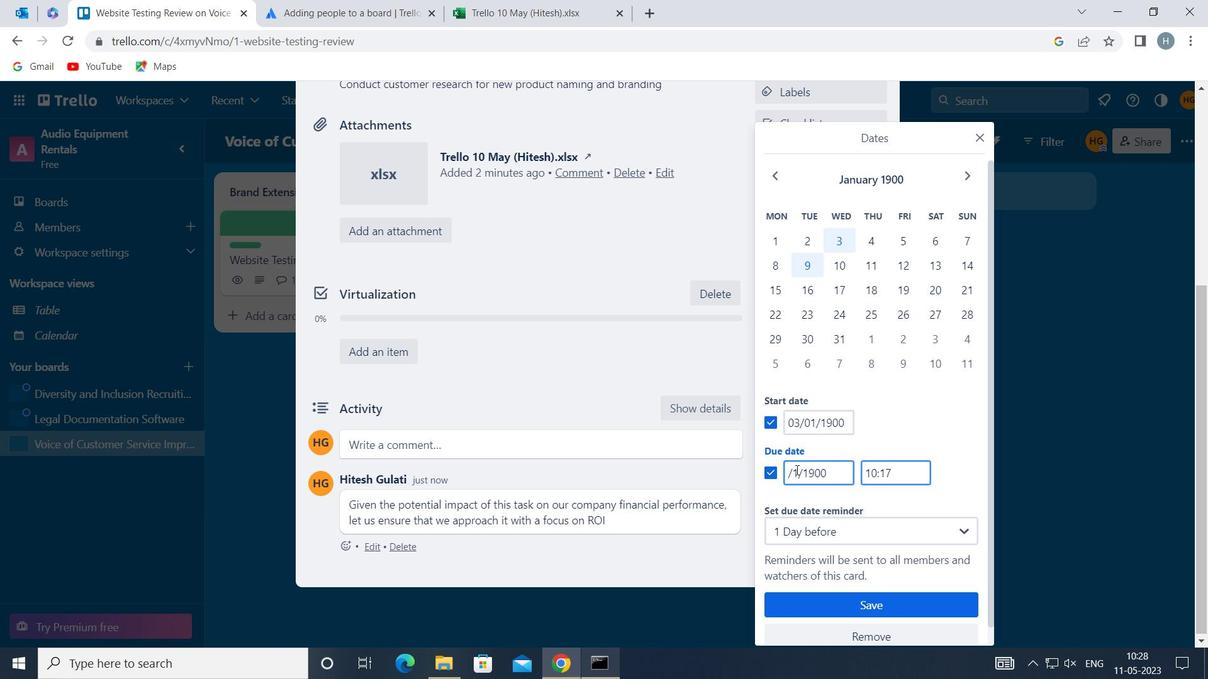 
Action: Mouse moved to (795, 468)
Screenshot: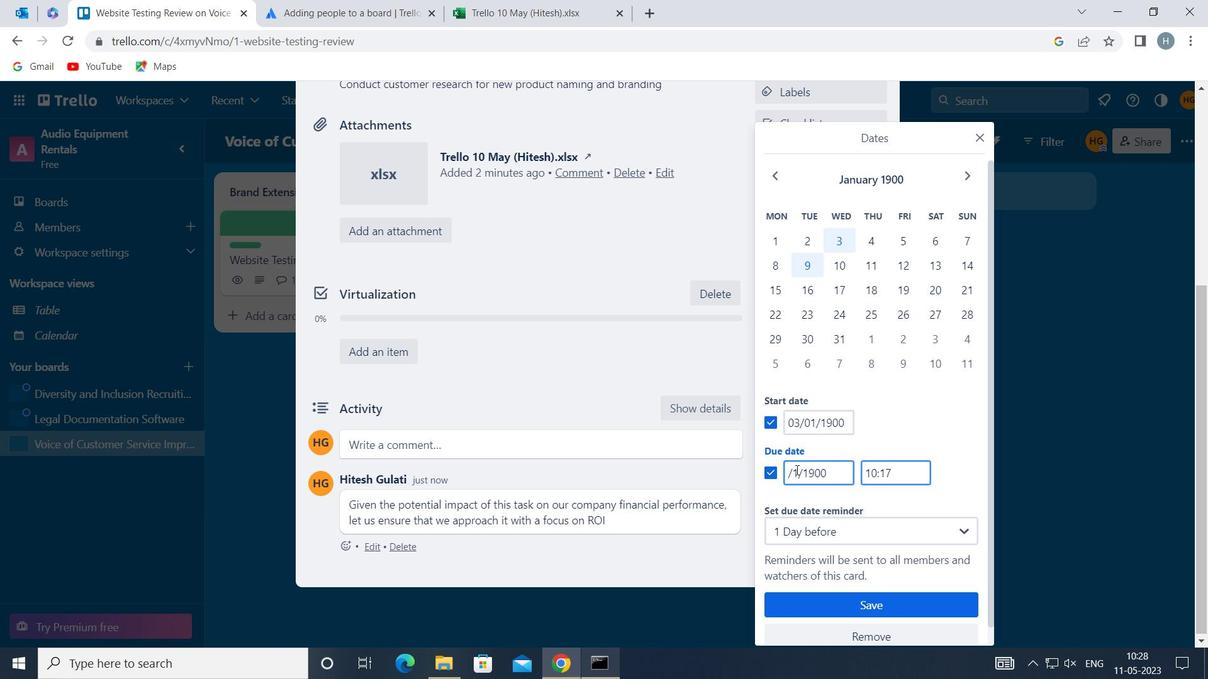 
Action: Key pressed 0
Screenshot: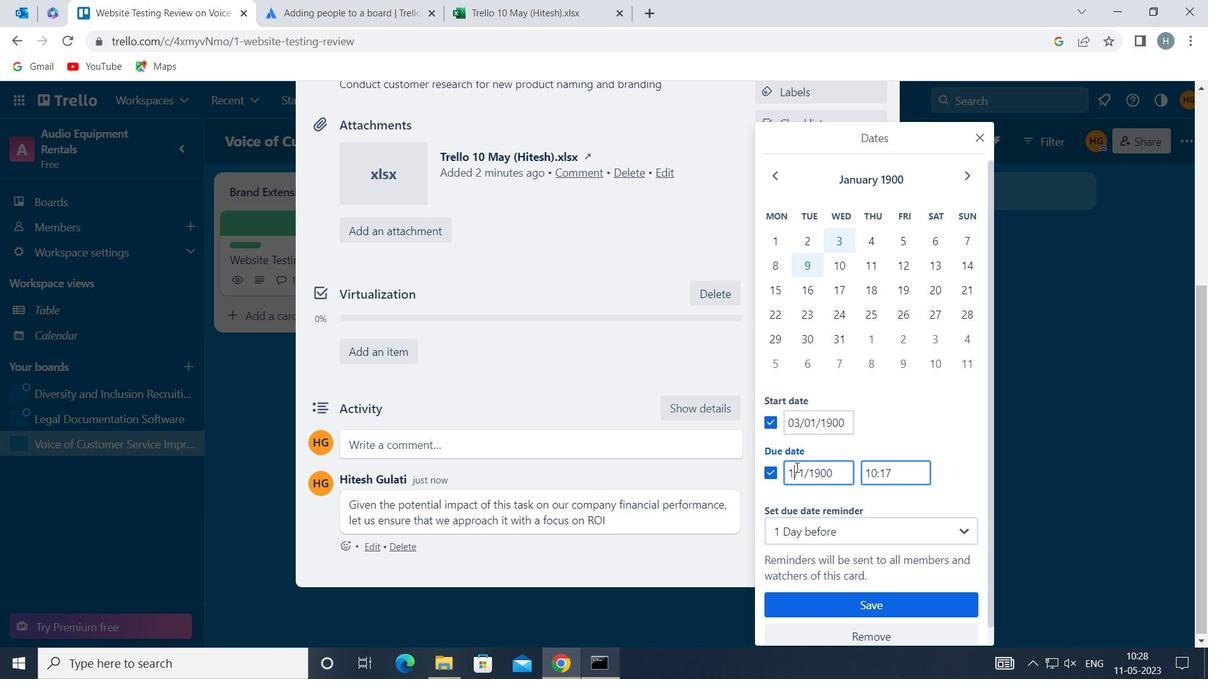 
Action: Mouse moved to (861, 598)
Screenshot: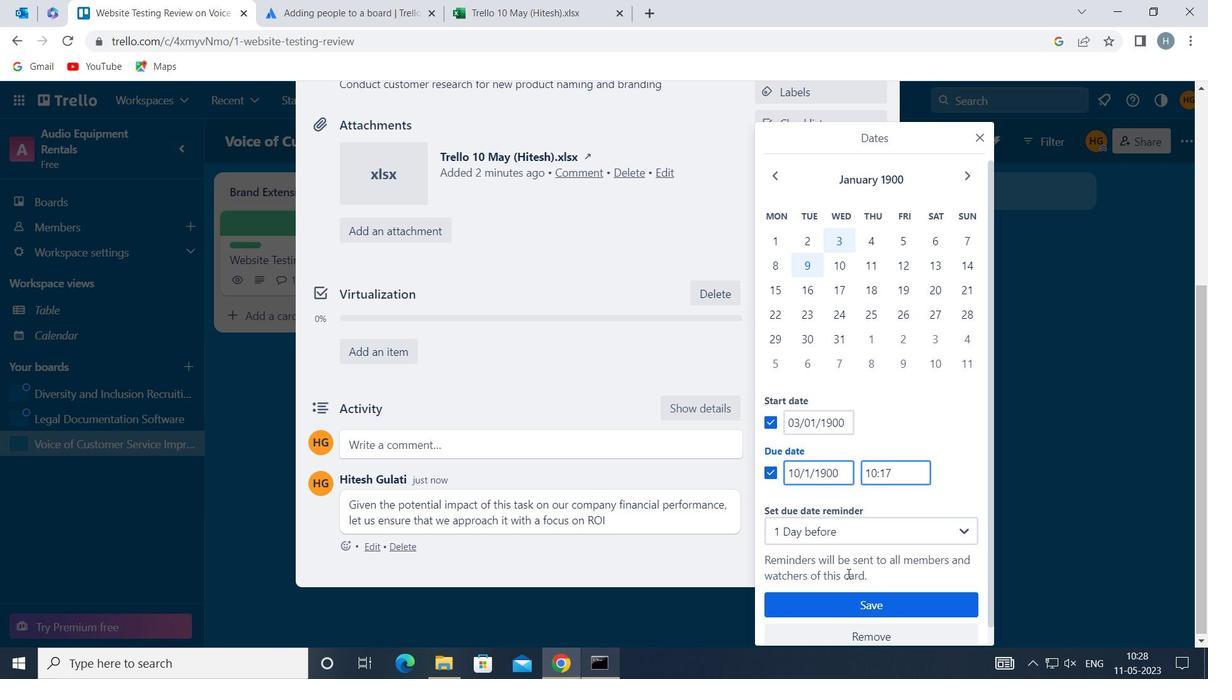 
Action: Mouse pressed left at (861, 598)
Screenshot: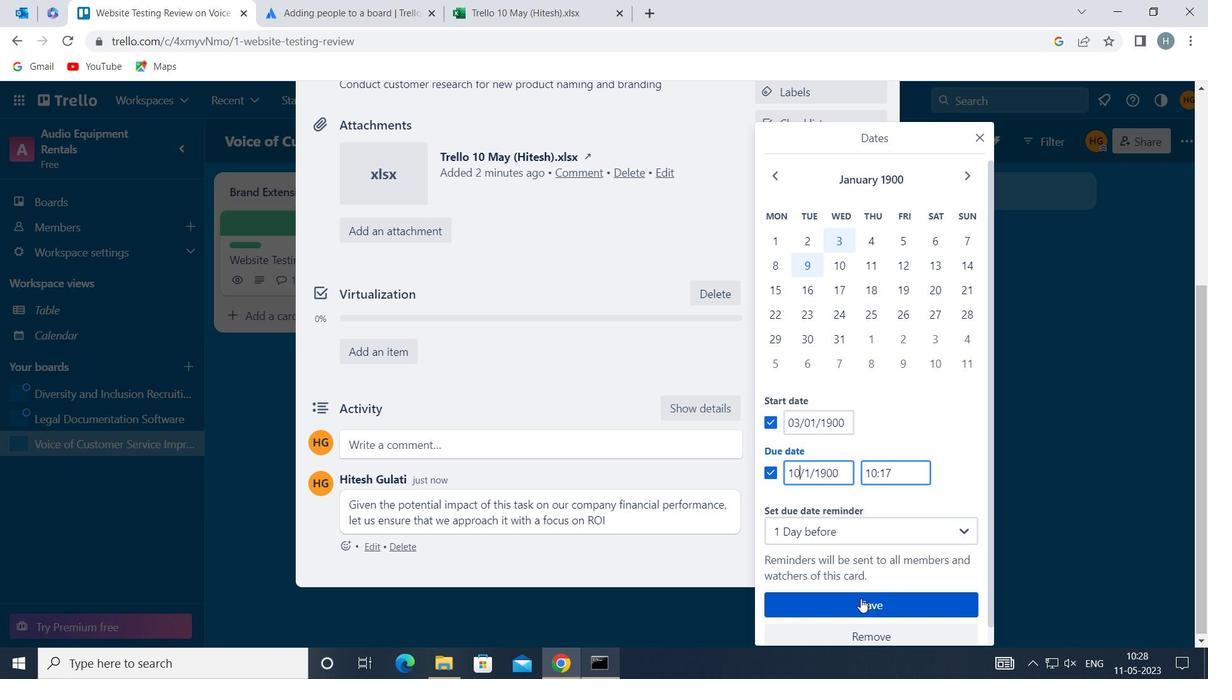 
Action: Mouse moved to (740, 414)
Screenshot: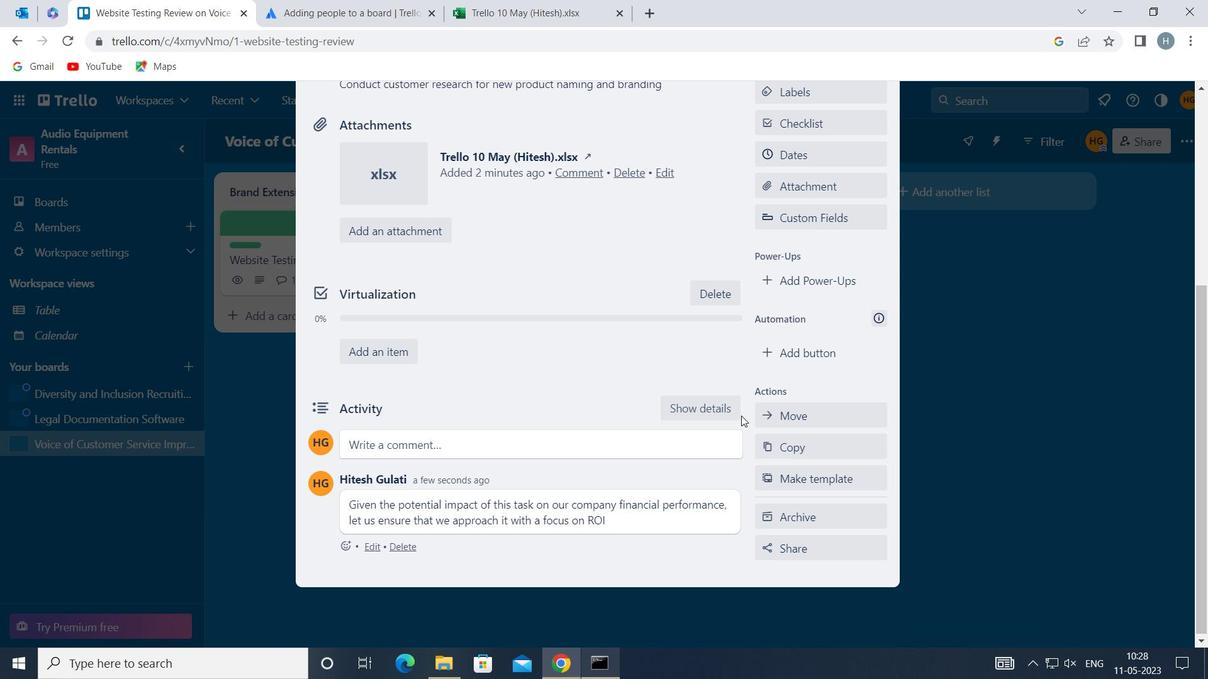 
